 Task: Toggle the ignore submodules.
Action: Mouse moved to (18, 483)
Screenshot: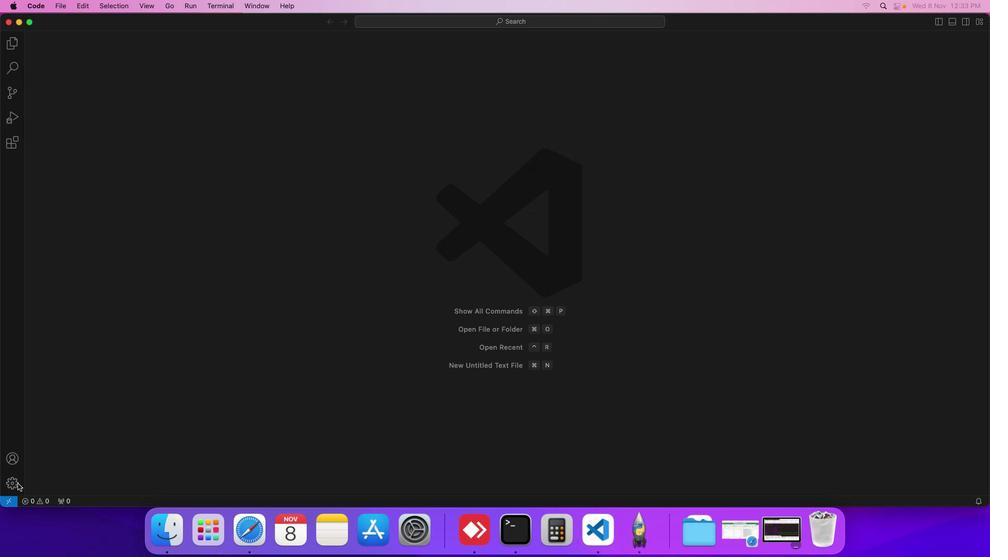 
Action: Mouse pressed left at (18, 483)
Screenshot: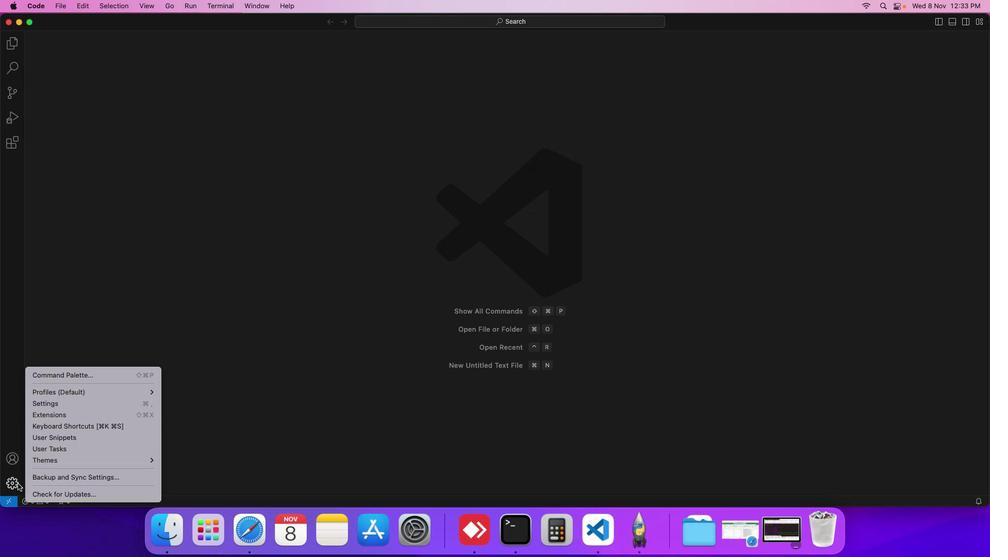 
Action: Mouse moved to (88, 406)
Screenshot: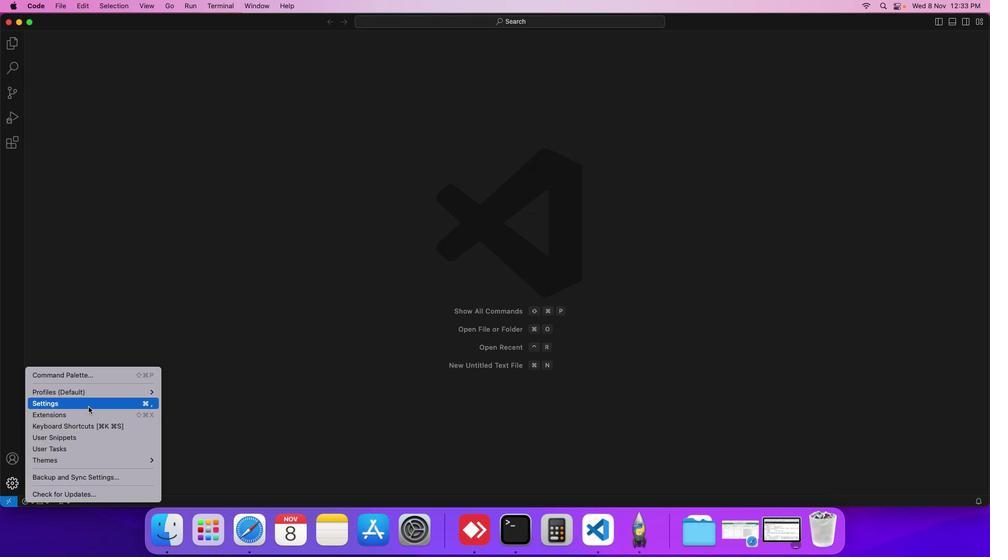 
Action: Mouse pressed left at (88, 406)
Screenshot: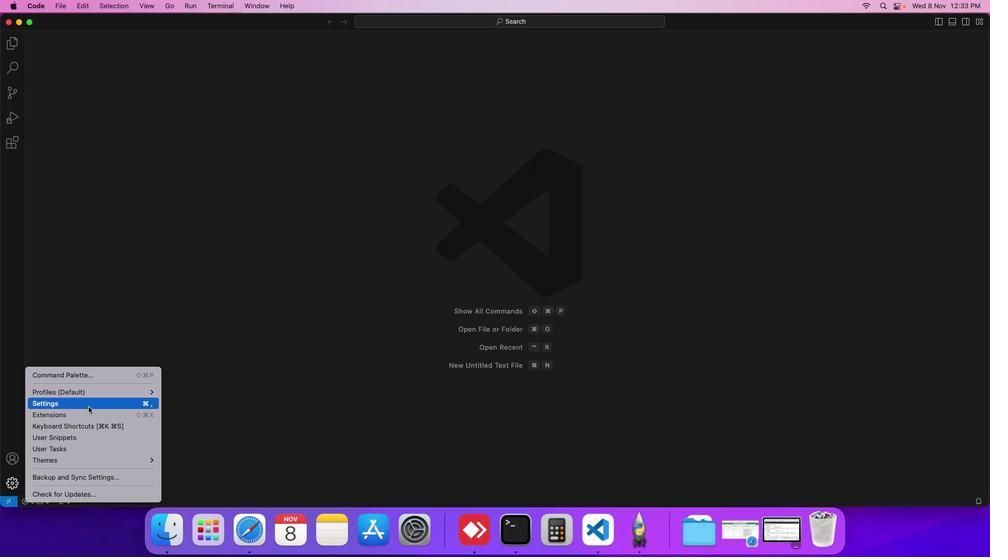 
Action: Mouse moved to (236, 178)
Screenshot: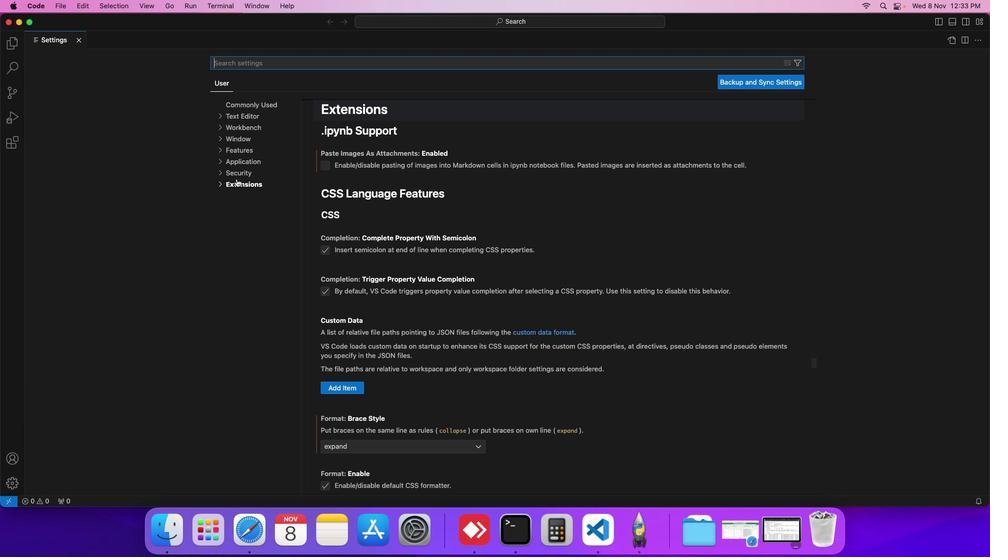 
Action: Mouse pressed left at (236, 178)
Screenshot: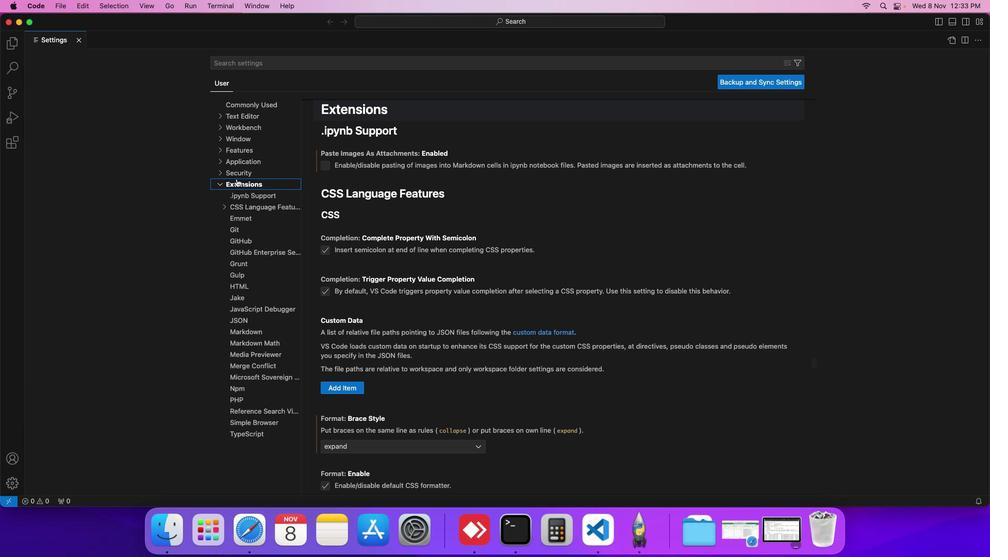
Action: Mouse moved to (237, 229)
Screenshot: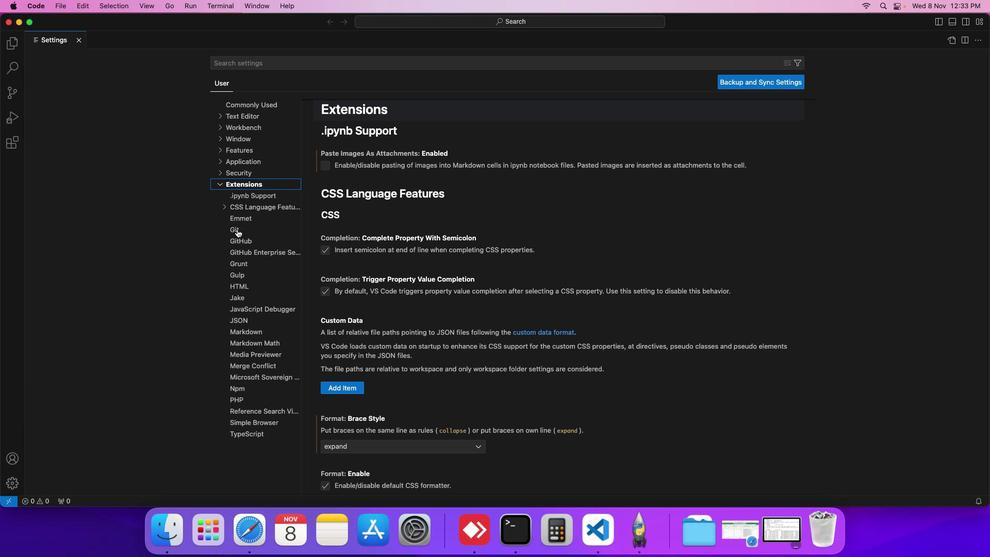 
Action: Mouse pressed left at (237, 229)
Screenshot: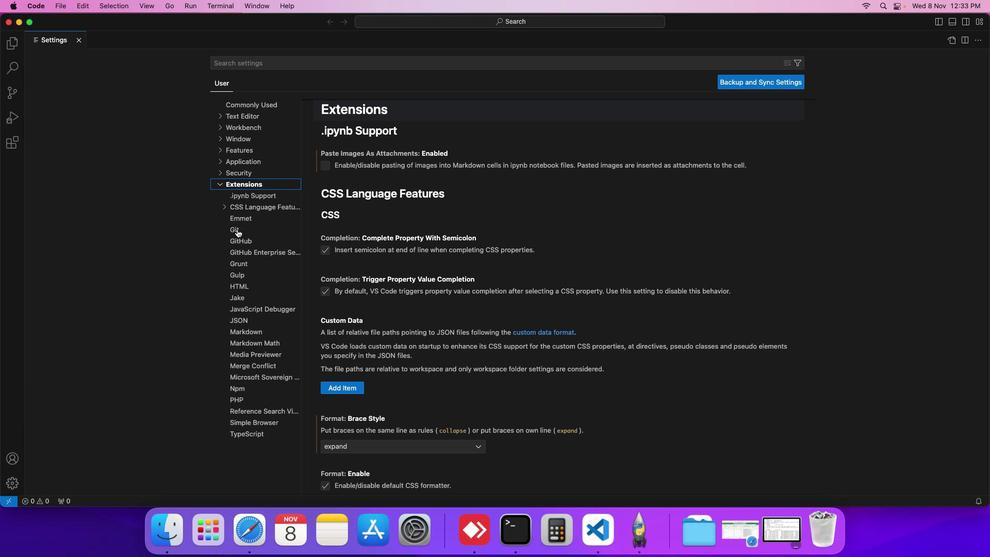 
Action: Mouse moved to (340, 335)
Screenshot: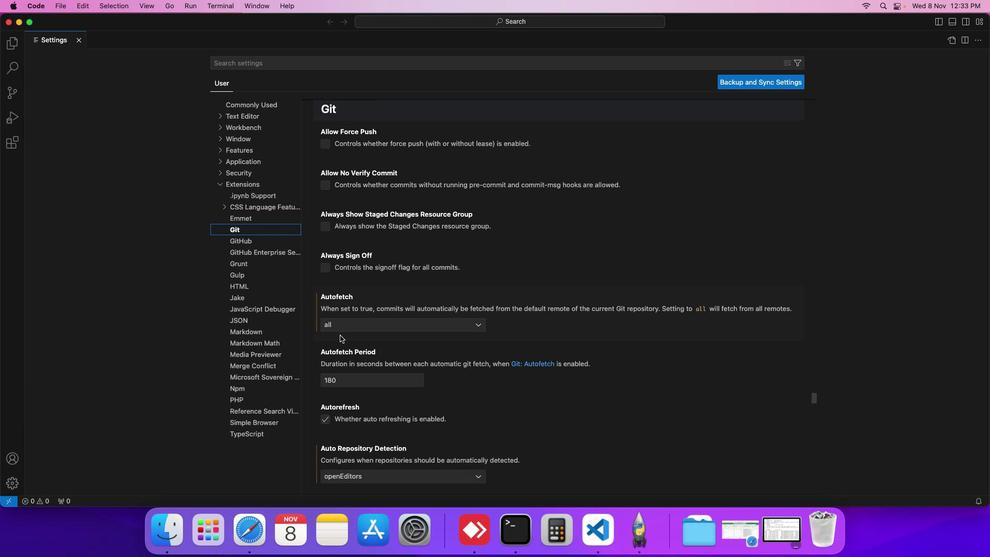 
Action: Mouse scrolled (340, 335) with delta (0, 0)
Screenshot: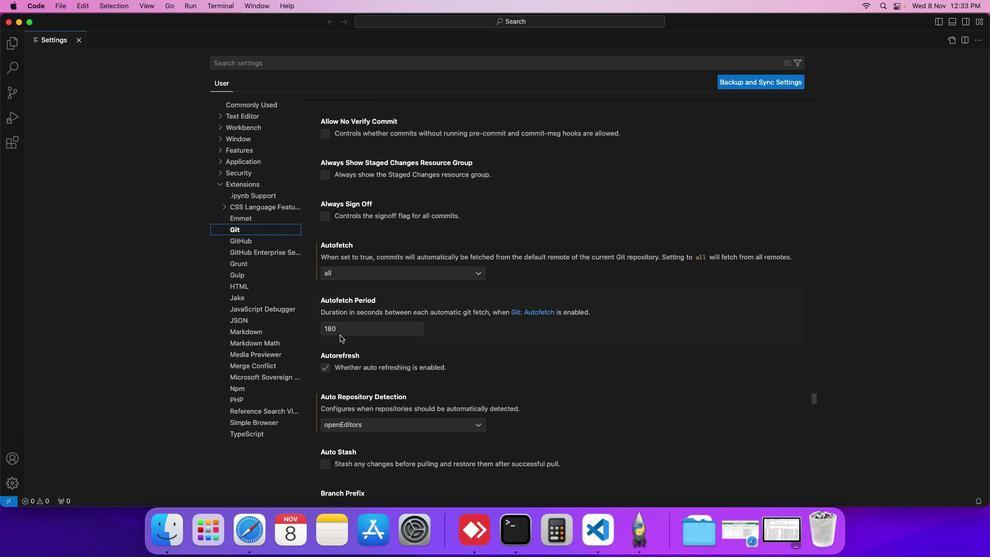 
Action: Mouse scrolled (340, 335) with delta (0, 0)
Screenshot: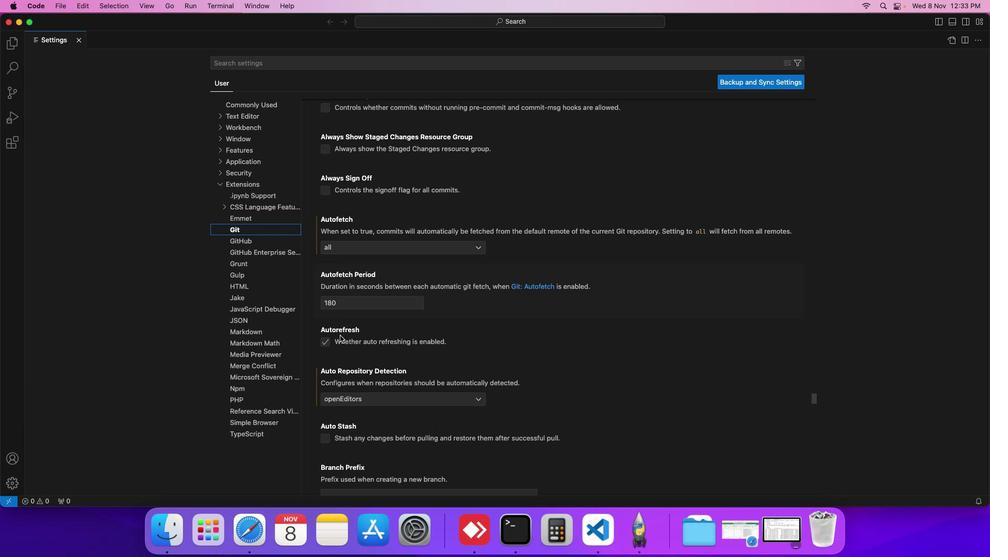 
Action: Mouse scrolled (340, 335) with delta (0, 0)
Screenshot: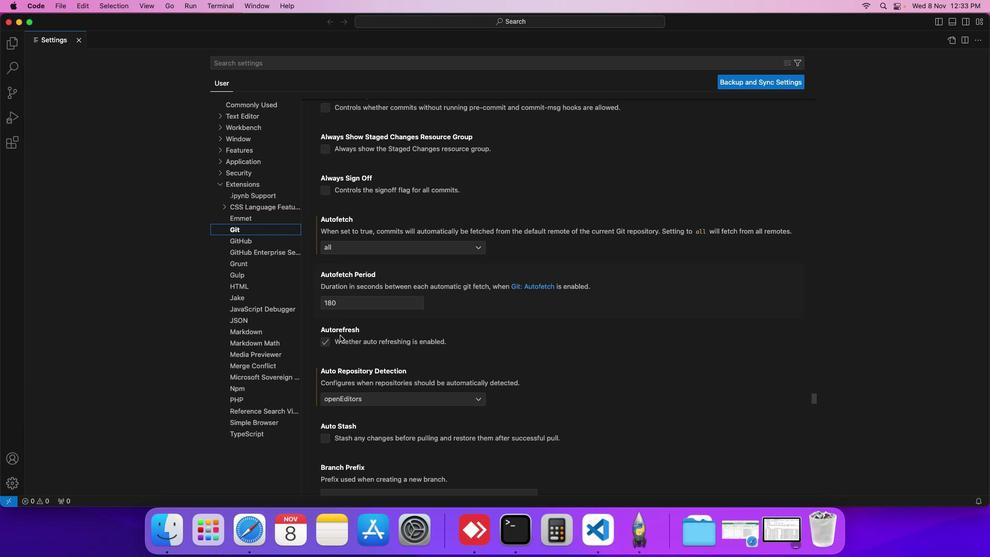 
Action: Mouse scrolled (340, 335) with delta (0, 0)
Screenshot: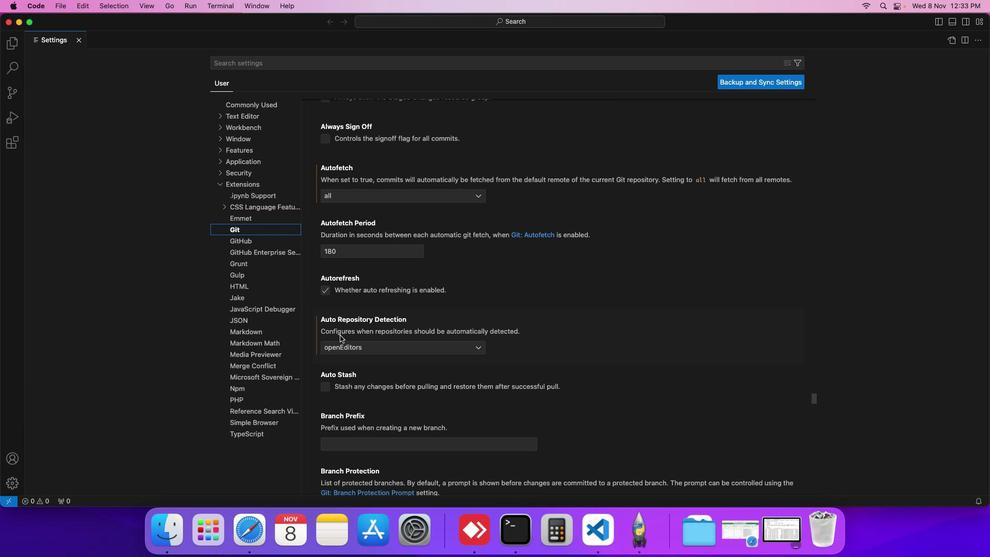 
Action: Mouse scrolled (340, 335) with delta (0, 0)
Screenshot: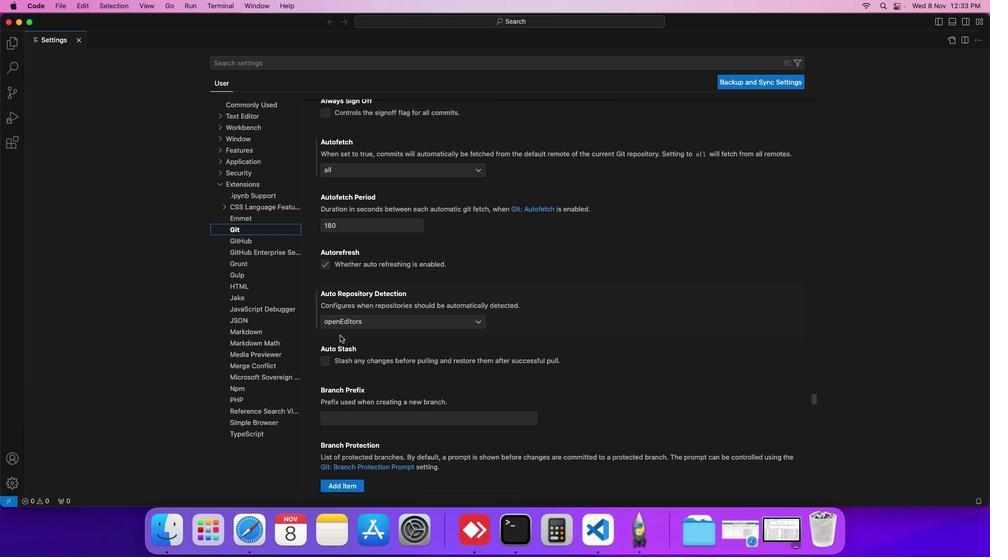 
Action: Mouse scrolled (340, 335) with delta (0, 0)
Screenshot: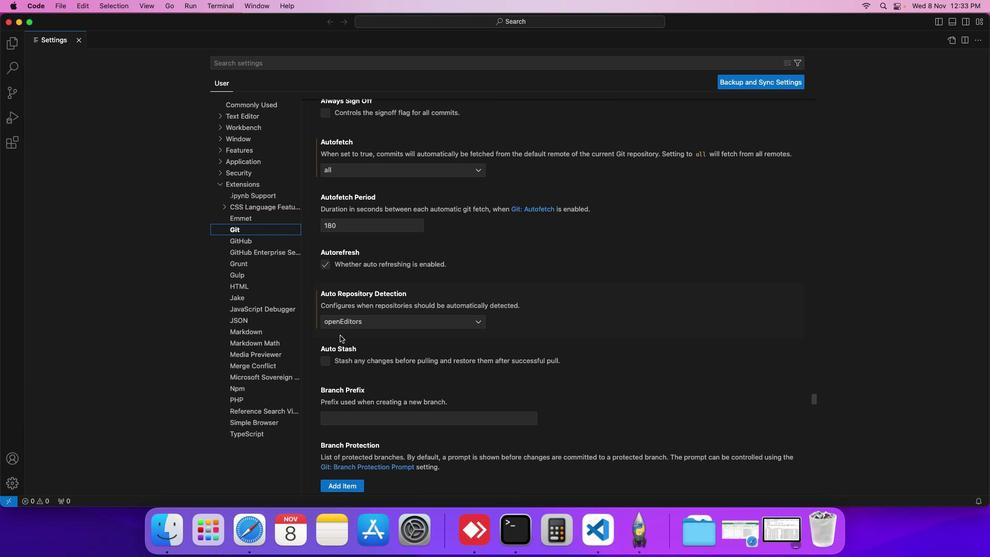 
Action: Mouse scrolled (340, 335) with delta (0, 0)
Screenshot: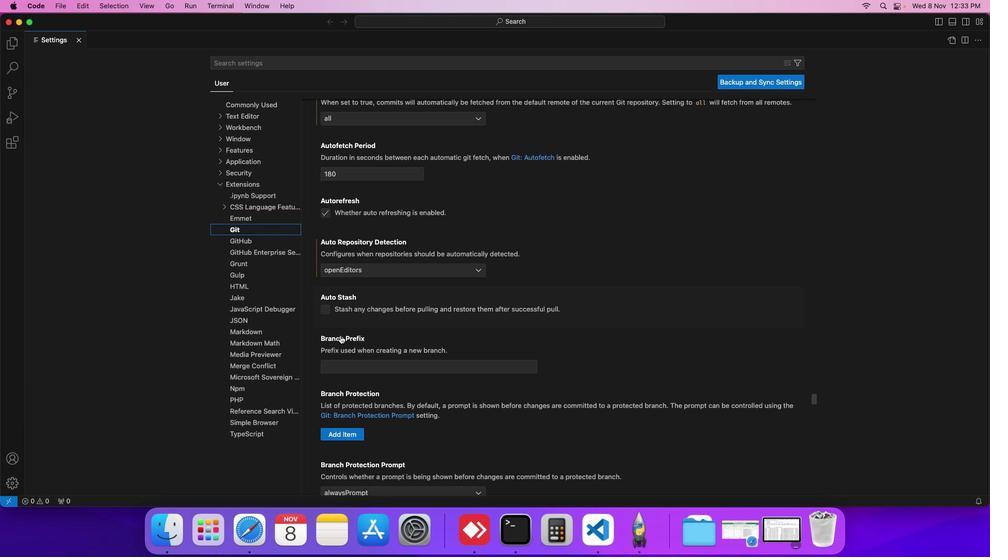 
Action: Mouse scrolled (340, 335) with delta (0, 0)
Screenshot: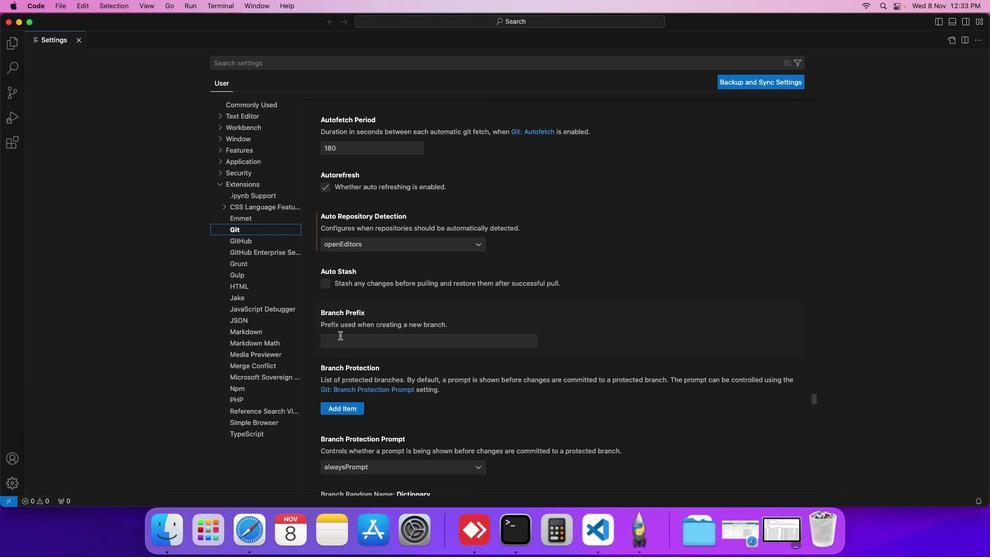 
Action: Mouse scrolled (340, 335) with delta (0, 0)
Screenshot: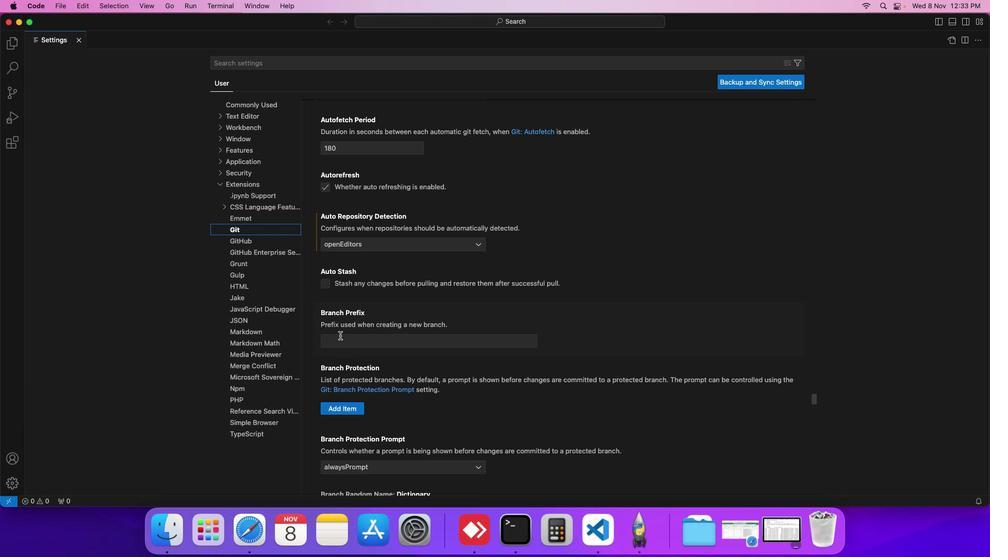 
Action: Mouse scrolled (340, 335) with delta (0, 0)
Screenshot: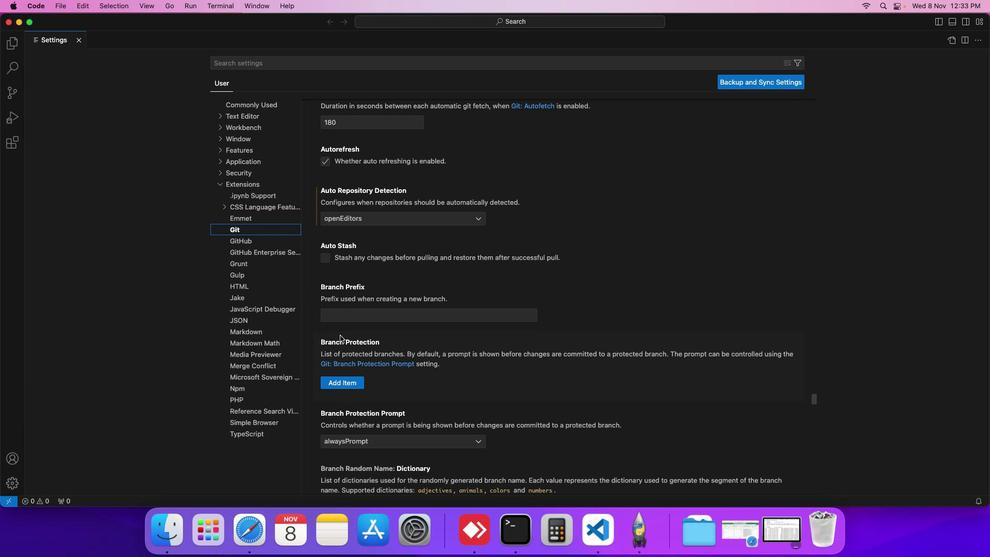 
Action: Mouse scrolled (340, 335) with delta (0, 0)
Screenshot: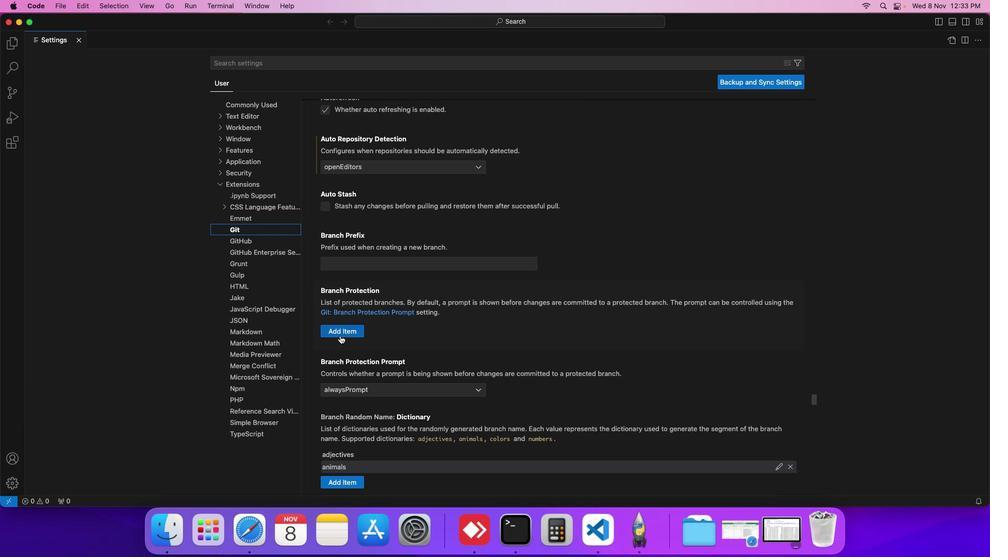 
Action: Mouse scrolled (340, 335) with delta (0, 0)
Screenshot: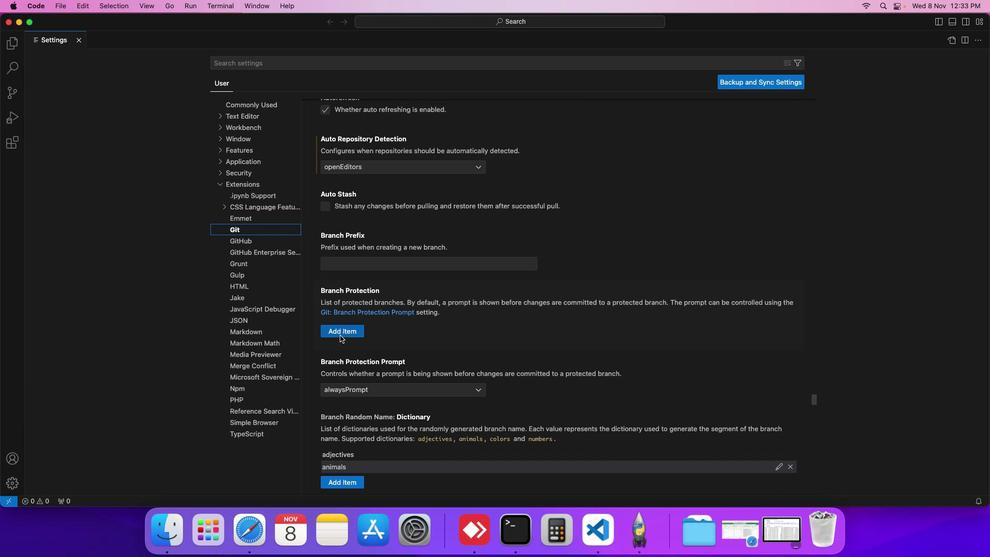 
Action: Mouse scrolled (340, 335) with delta (0, 0)
Screenshot: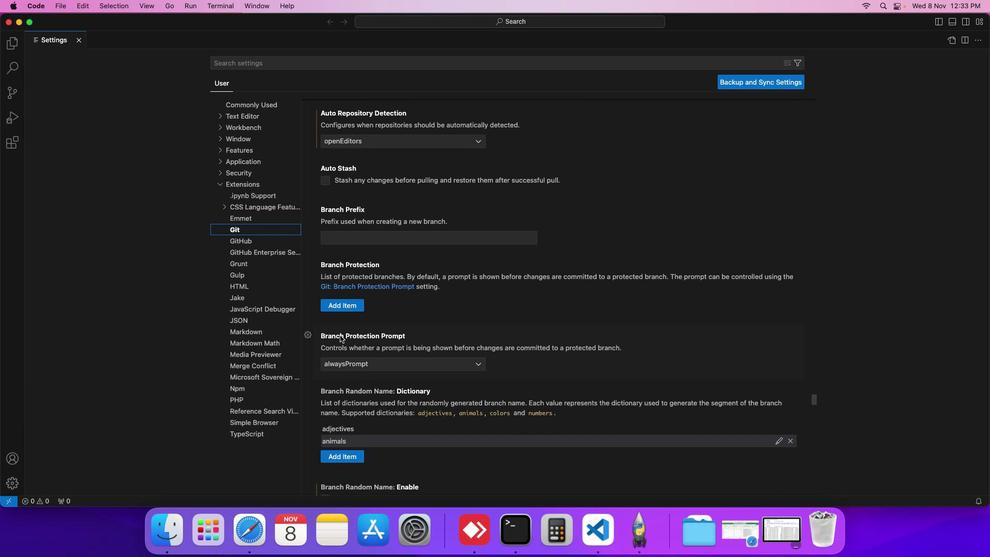 
Action: Mouse scrolled (340, 335) with delta (0, 0)
Screenshot: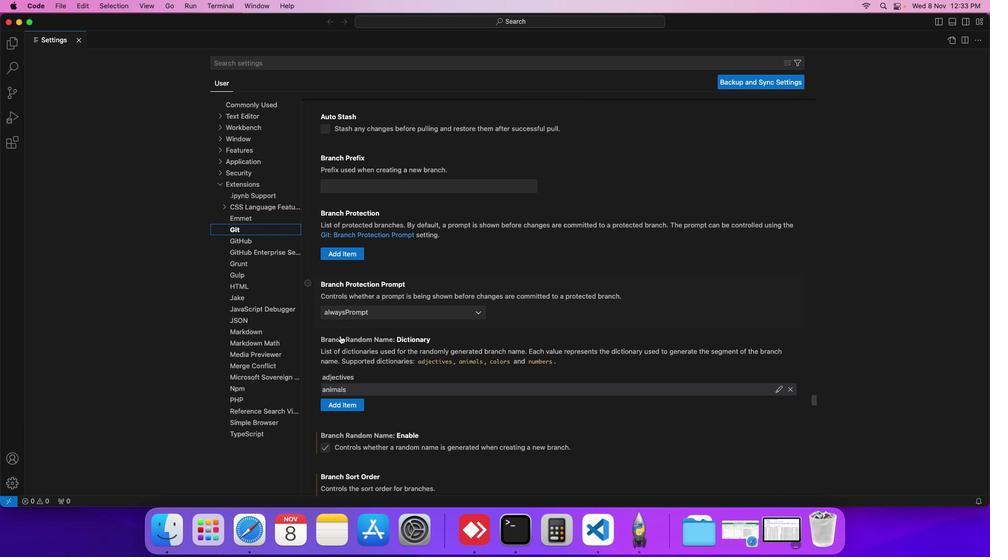 
Action: Mouse scrolled (340, 335) with delta (0, 0)
Screenshot: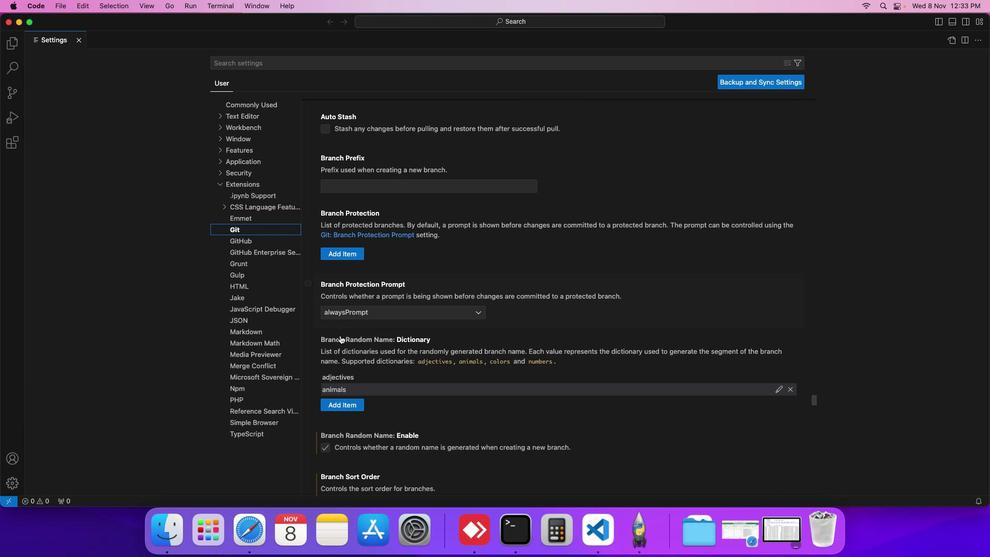 
Action: Mouse scrolled (340, 335) with delta (0, 0)
Screenshot: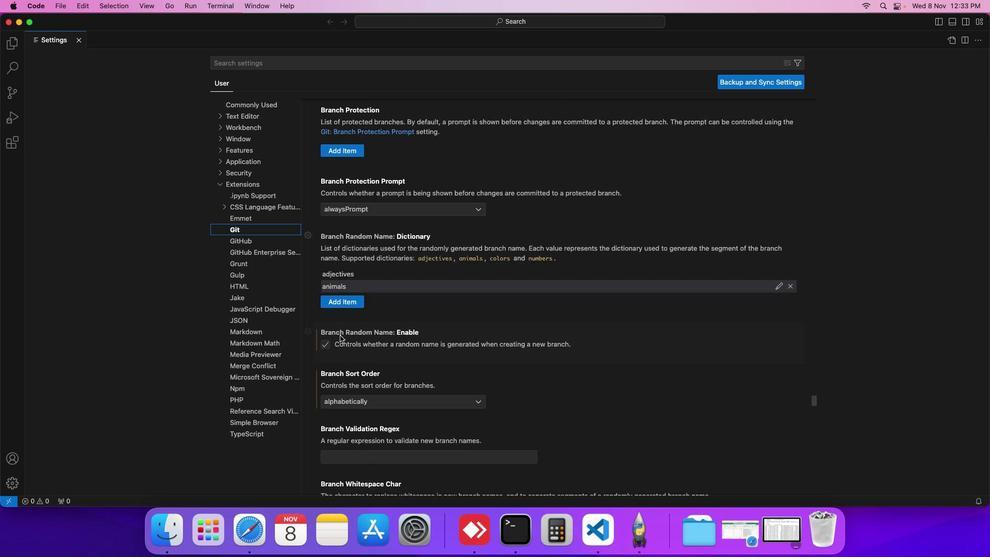 
Action: Mouse scrolled (340, 335) with delta (0, 0)
Screenshot: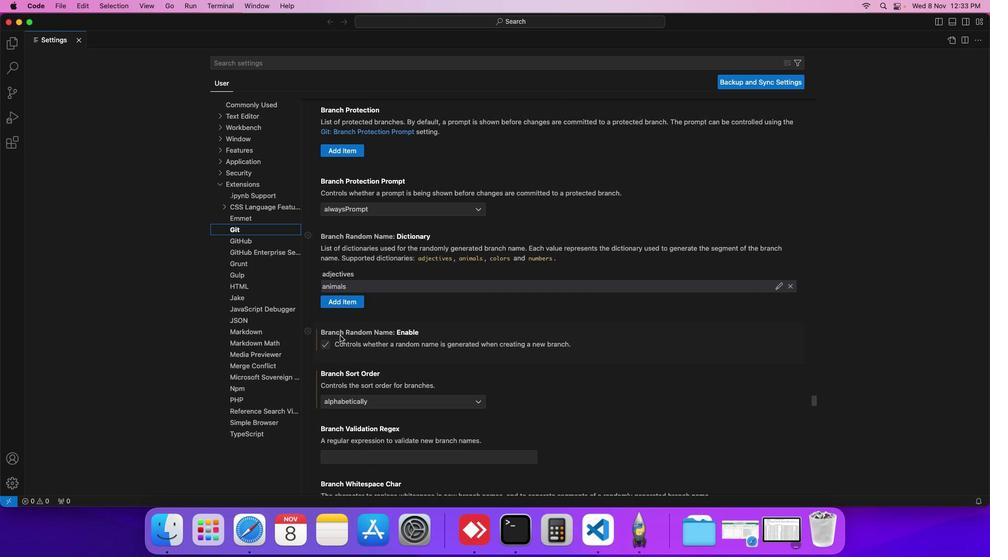 
Action: Mouse scrolled (340, 335) with delta (0, -1)
Screenshot: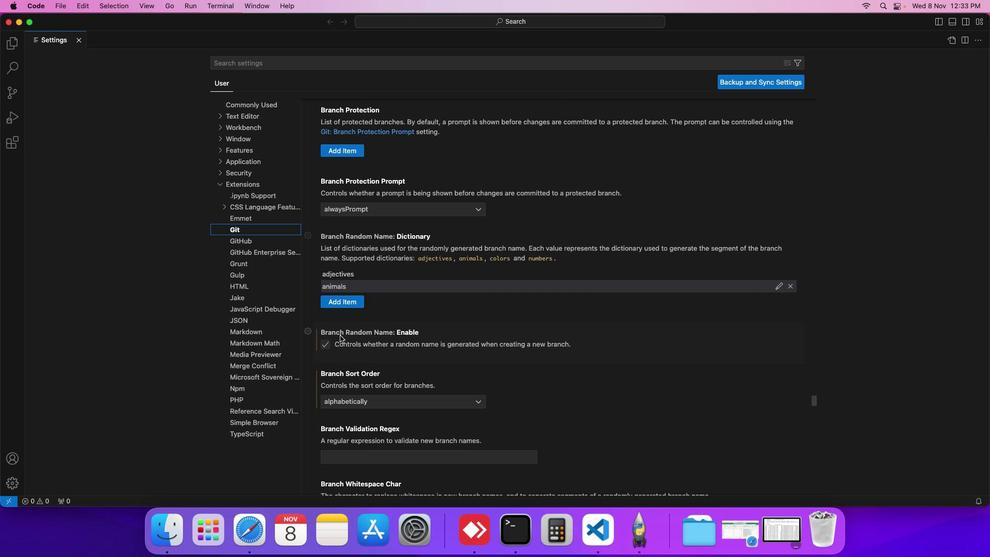 
Action: Mouse scrolled (340, 335) with delta (0, -1)
Screenshot: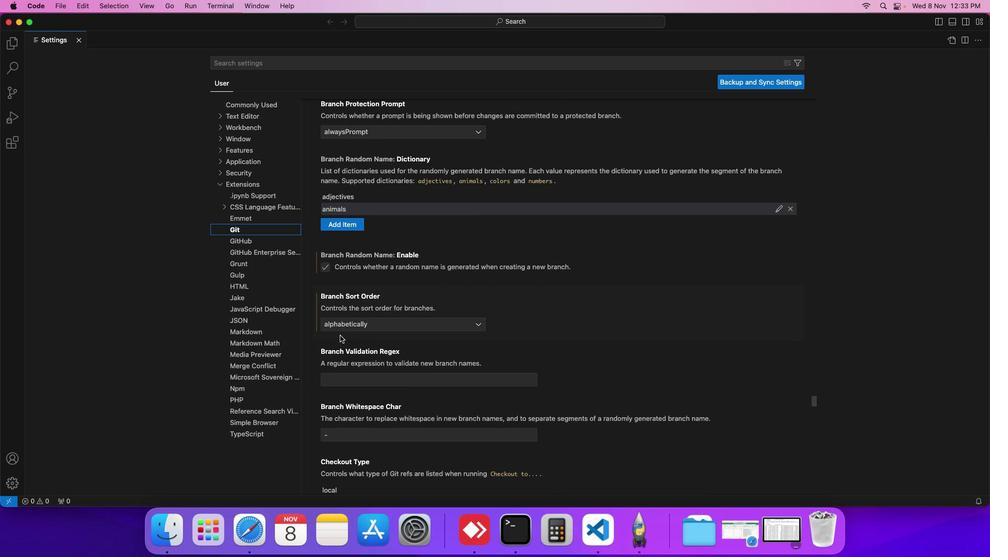 
Action: Mouse scrolled (340, 335) with delta (0, -1)
Screenshot: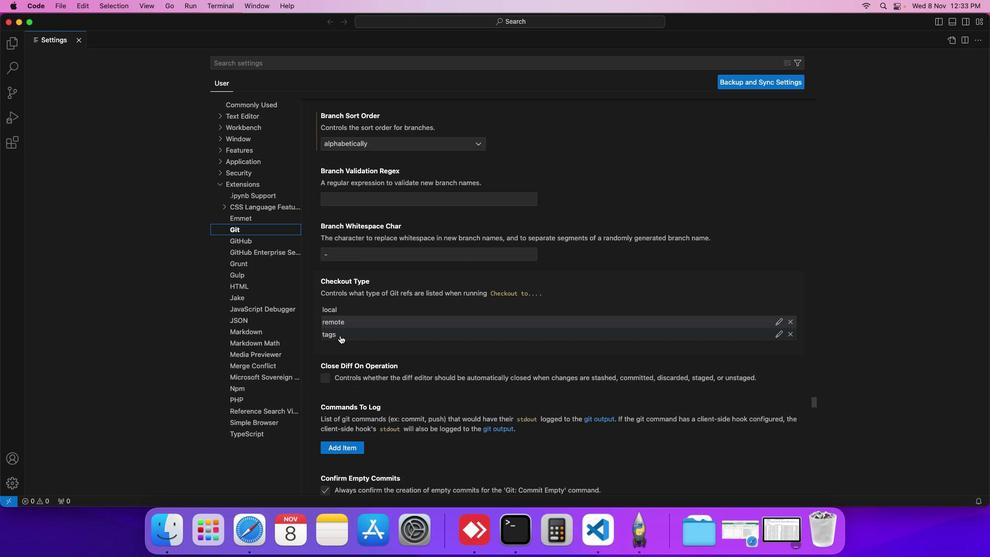 
Action: Mouse scrolled (340, 335) with delta (0, -2)
Screenshot: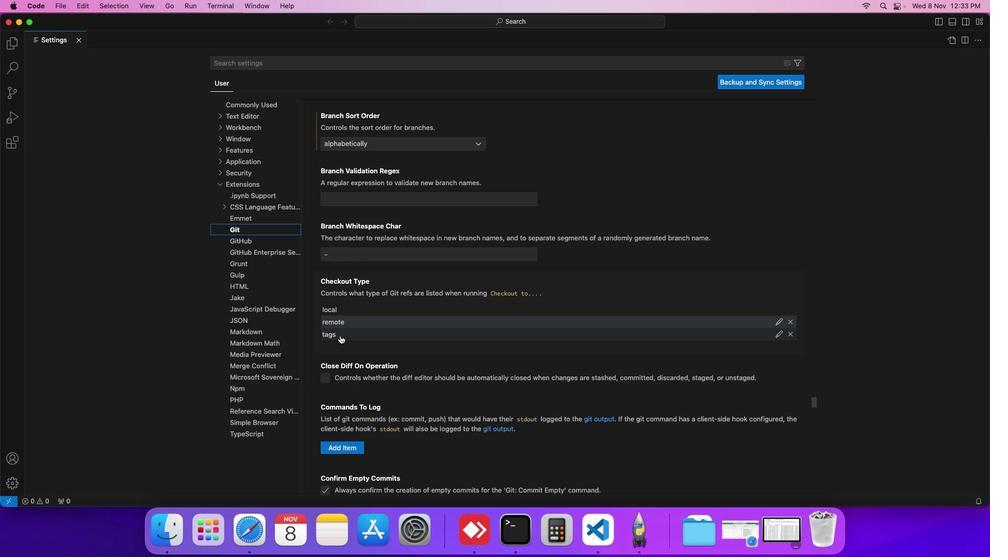 
Action: Mouse scrolled (340, 335) with delta (0, 0)
Screenshot: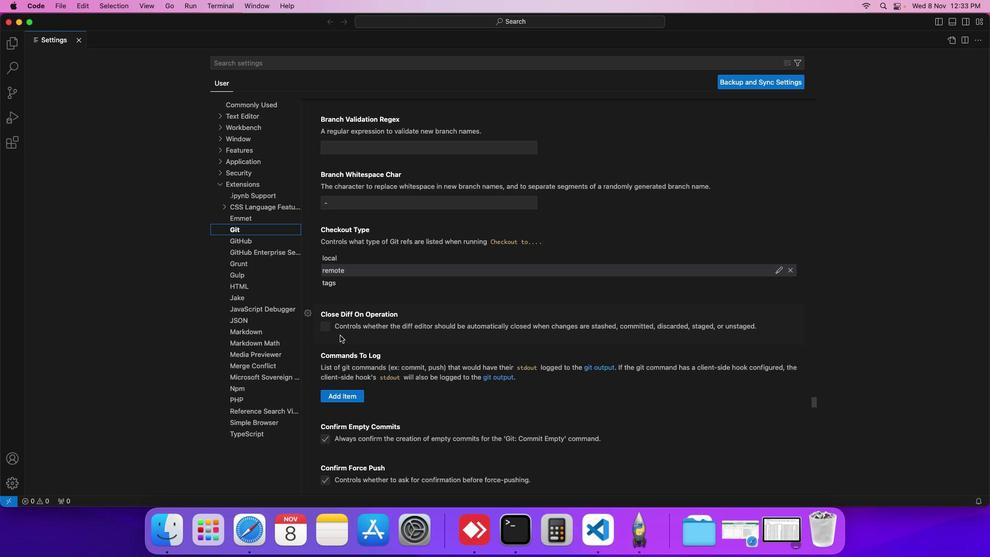 
Action: Mouse scrolled (340, 335) with delta (0, 0)
Screenshot: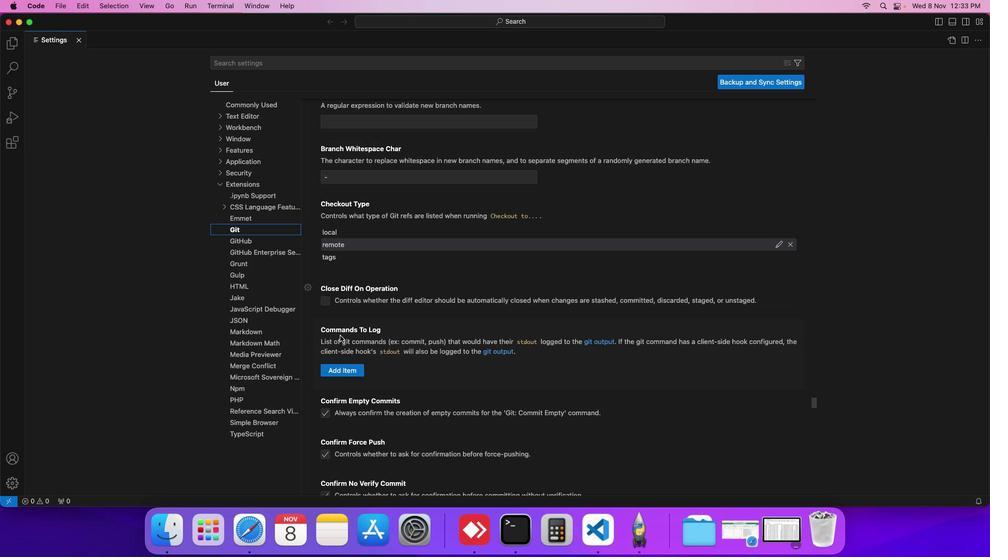 
Action: Mouse scrolled (340, 335) with delta (0, 0)
Screenshot: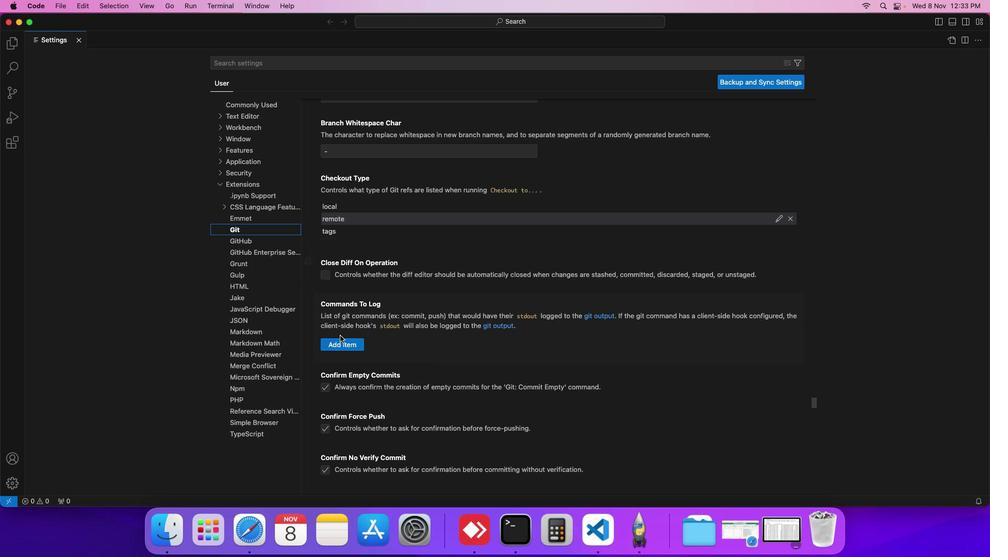 
Action: Mouse scrolled (340, 335) with delta (0, 0)
Screenshot: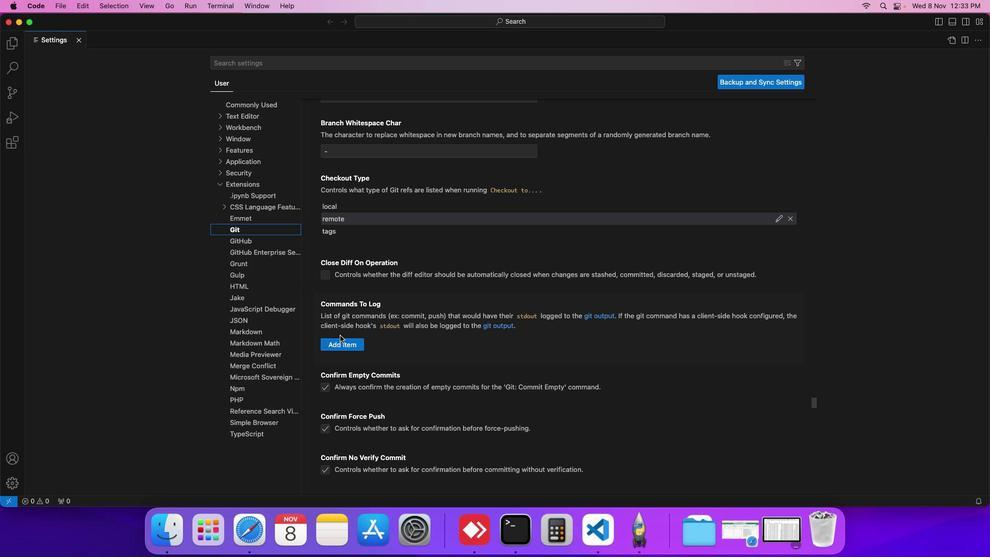 
Action: Mouse scrolled (340, 335) with delta (0, 0)
Screenshot: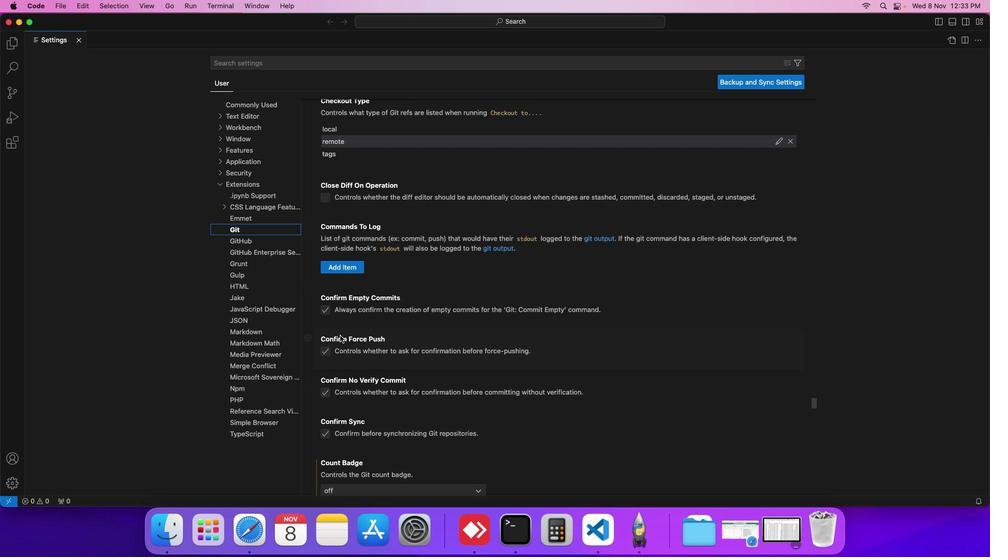 
Action: Mouse scrolled (340, 335) with delta (0, -1)
Screenshot: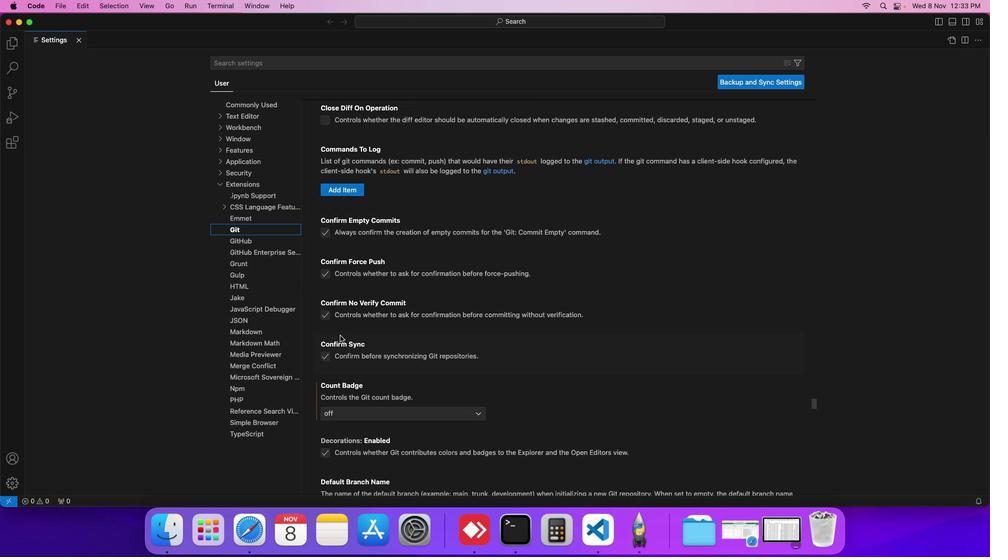 
Action: Mouse scrolled (340, 335) with delta (0, -1)
Screenshot: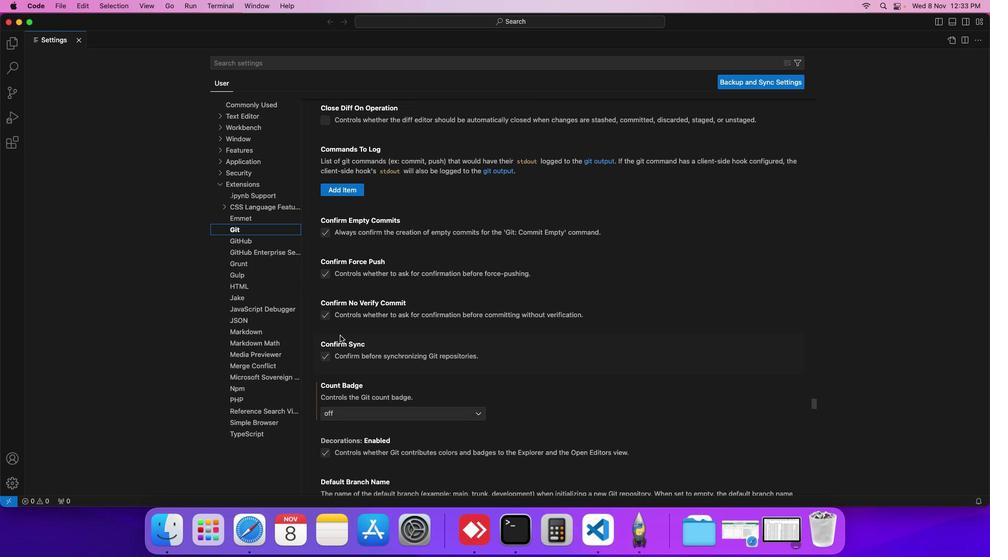 
Action: Mouse scrolled (340, 335) with delta (0, 0)
Screenshot: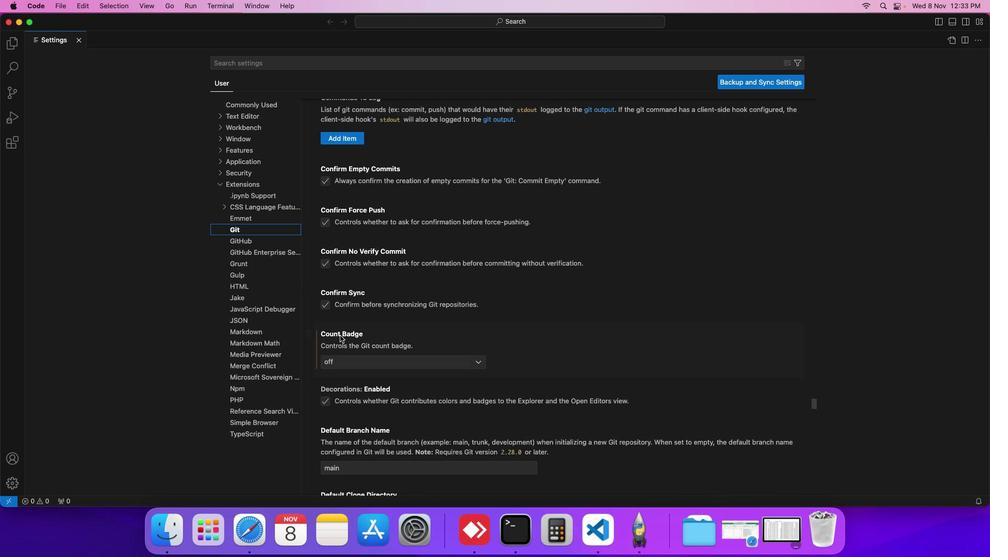 
Action: Mouse scrolled (340, 335) with delta (0, 0)
Screenshot: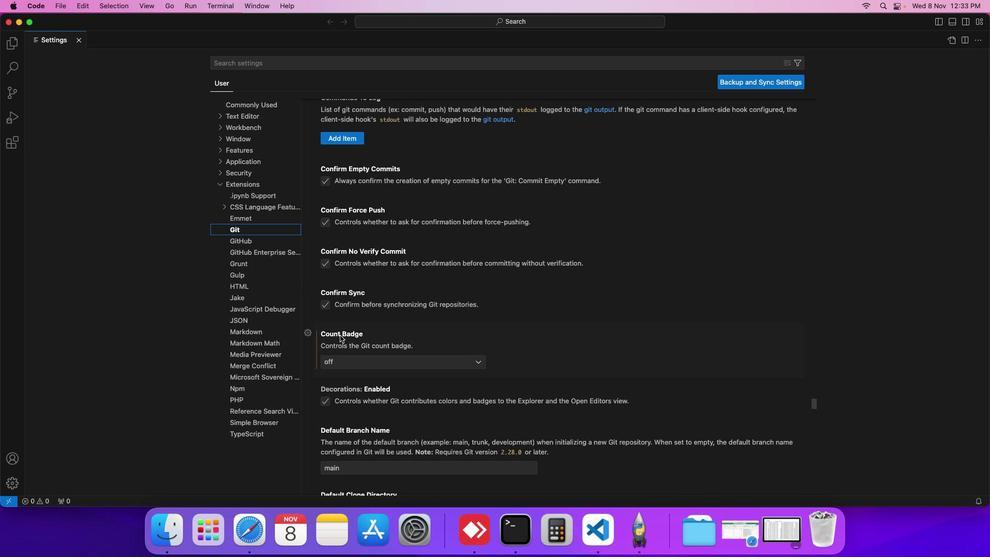 
Action: Mouse scrolled (340, 335) with delta (0, 0)
Screenshot: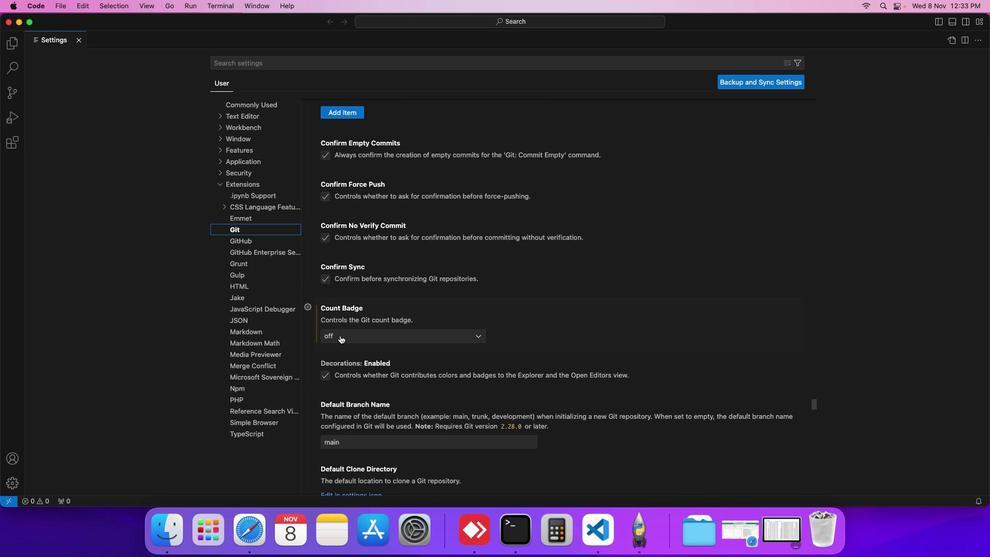 
Action: Mouse scrolled (340, 335) with delta (0, 0)
Screenshot: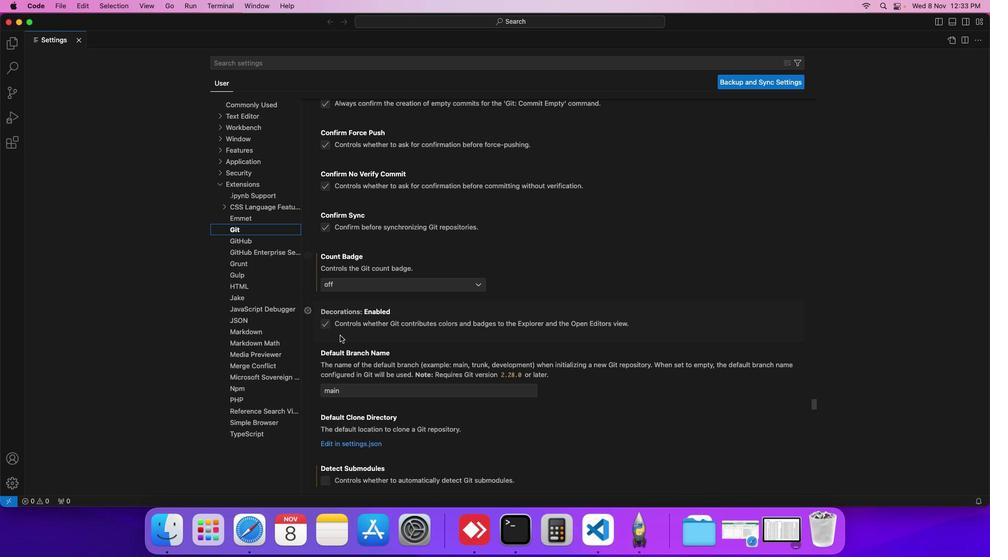 
Action: Mouse scrolled (340, 335) with delta (0, 0)
Screenshot: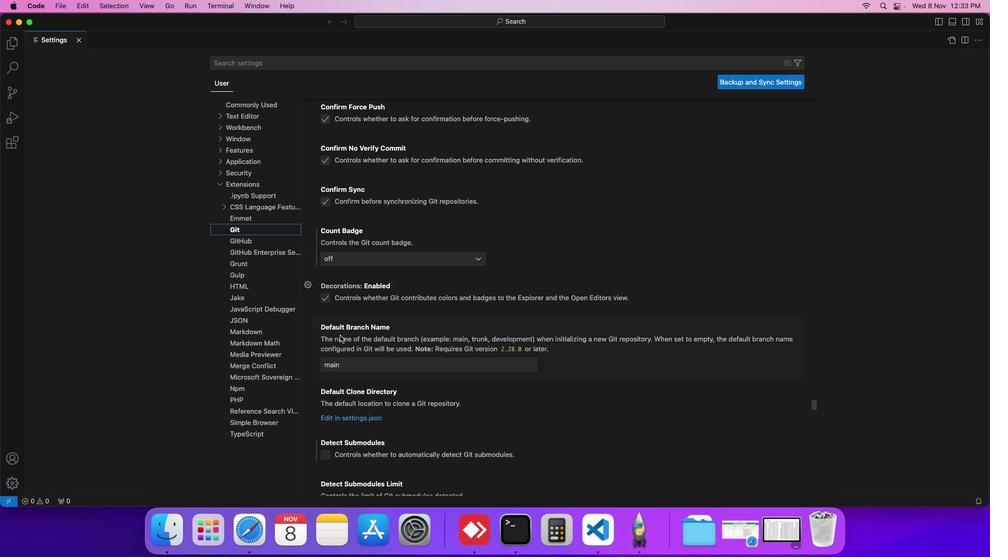 
Action: Mouse scrolled (340, 335) with delta (0, 0)
Screenshot: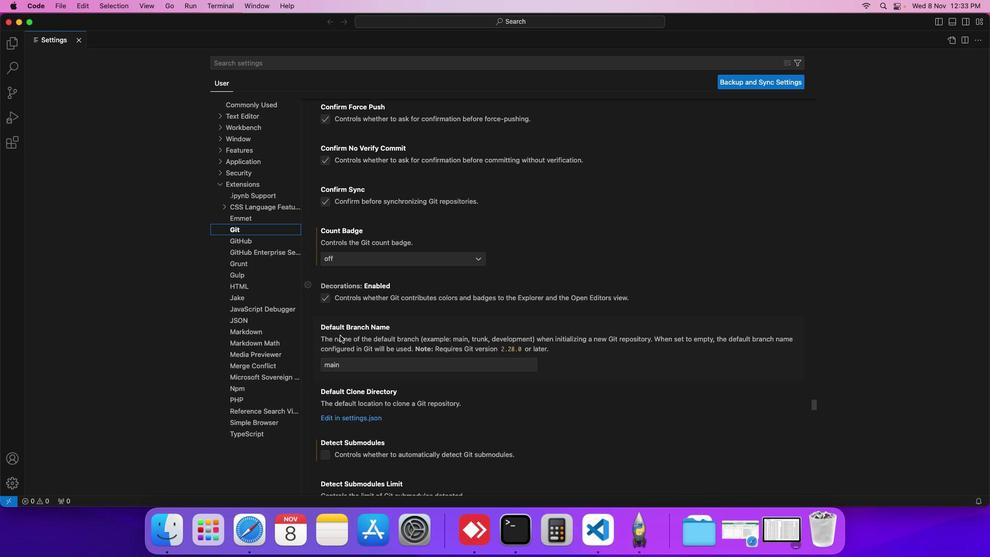 
Action: Mouse scrolled (340, 335) with delta (0, 0)
Screenshot: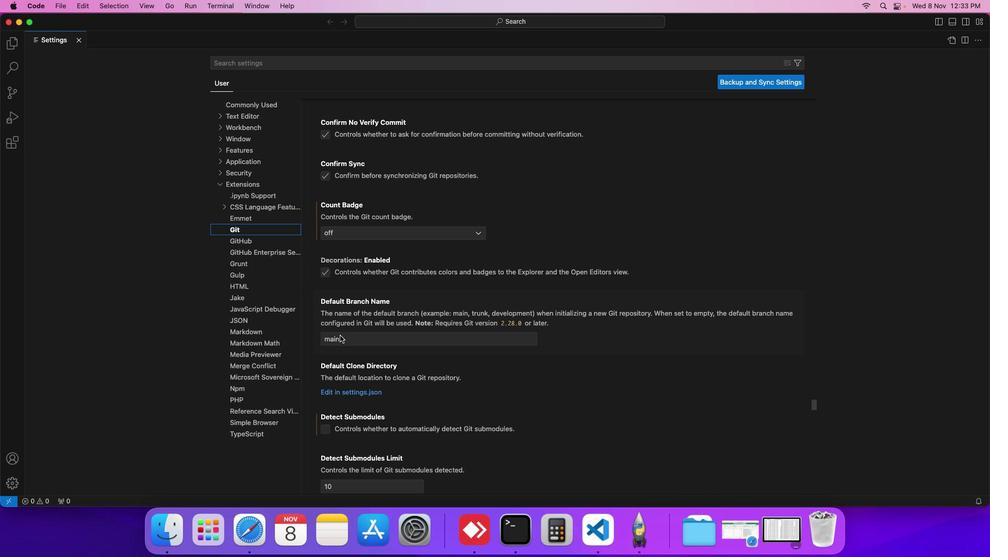 
Action: Mouse scrolled (340, 335) with delta (0, 0)
Screenshot: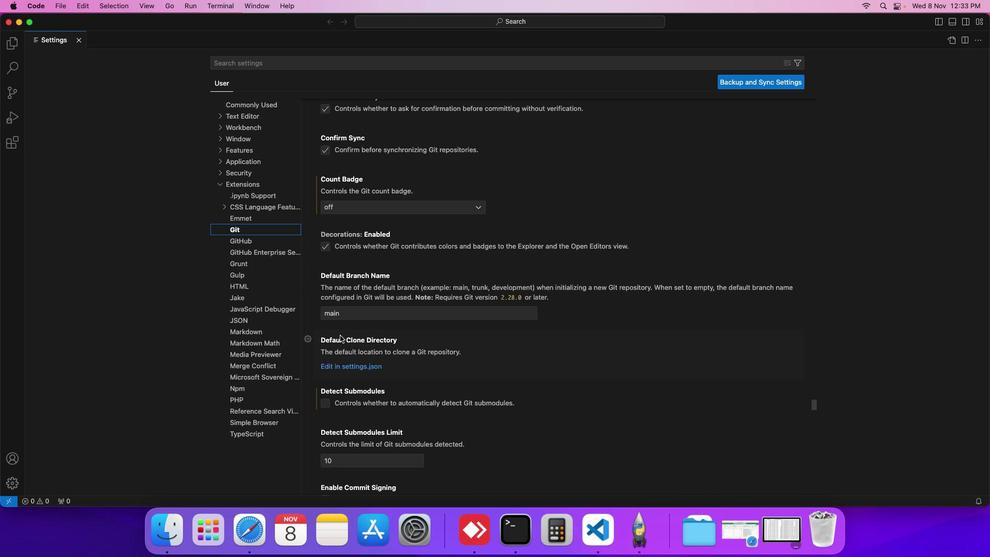 
Action: Mouse scrolled (340, 335) with delta (0, 0)
Screenshot: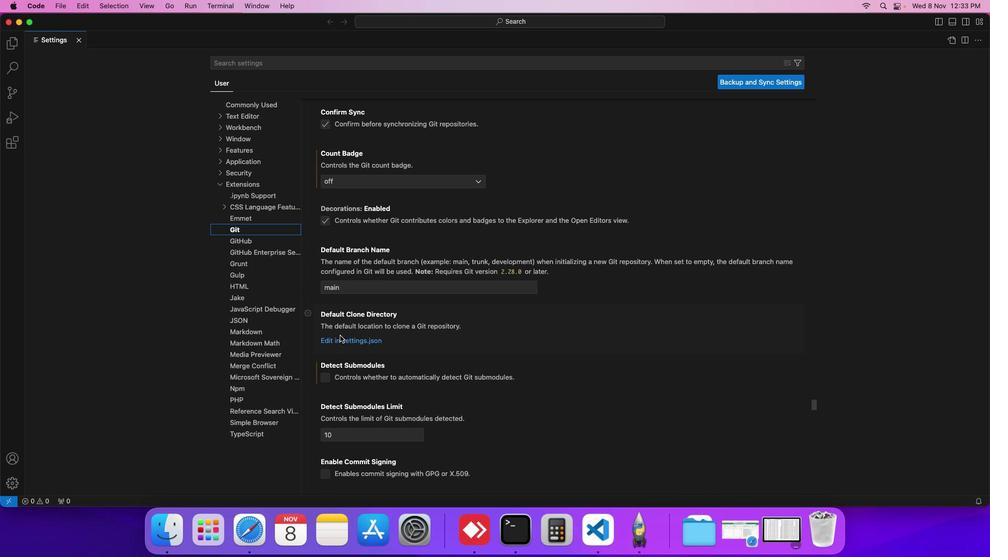 
Action: Mouse scrolled (340, 335) with delta (0, 0)
Screenshot: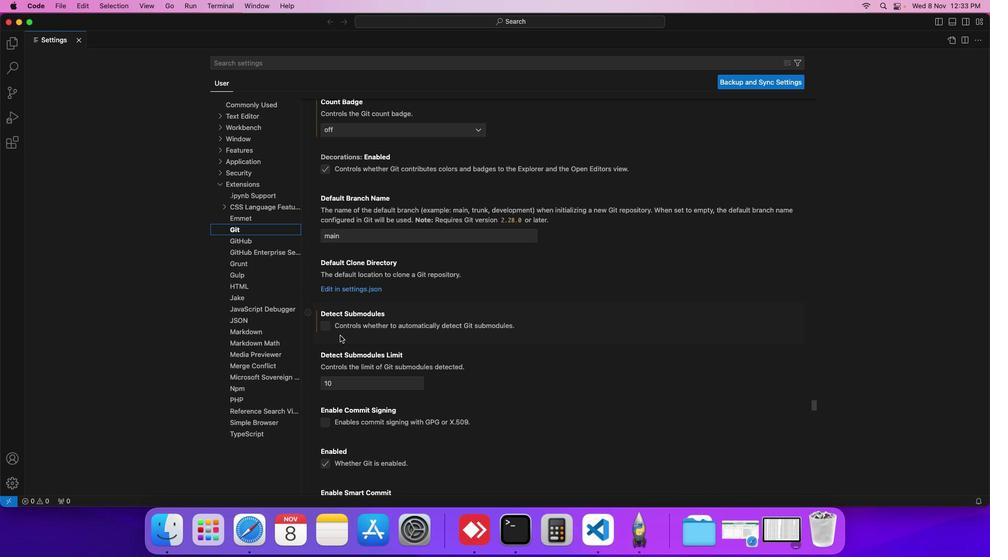 
Action: Mouse scrolled (340, 335) with delta (0, 0)
Screenshot: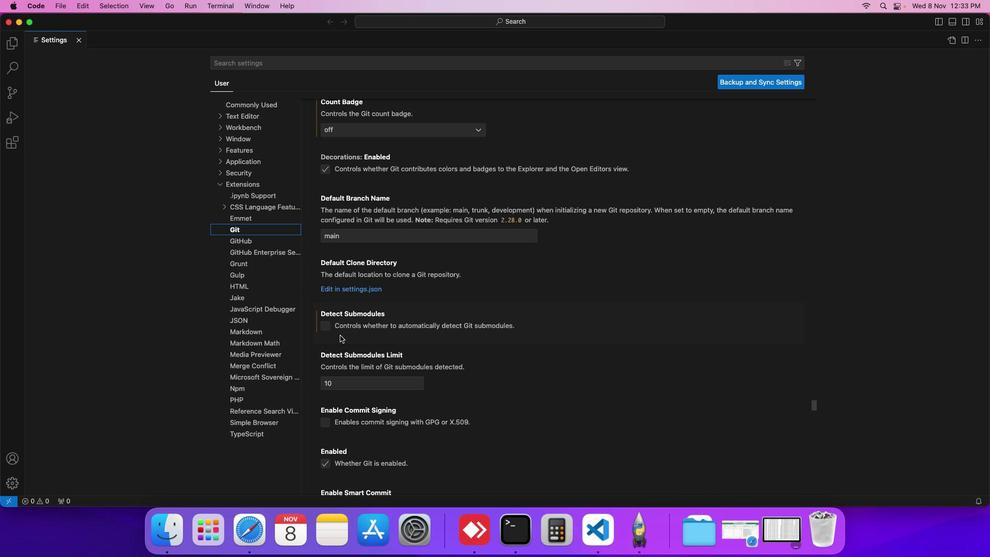 
Action: Mouse scrolled (340, 335) with delta (0, 0)
Screenshot: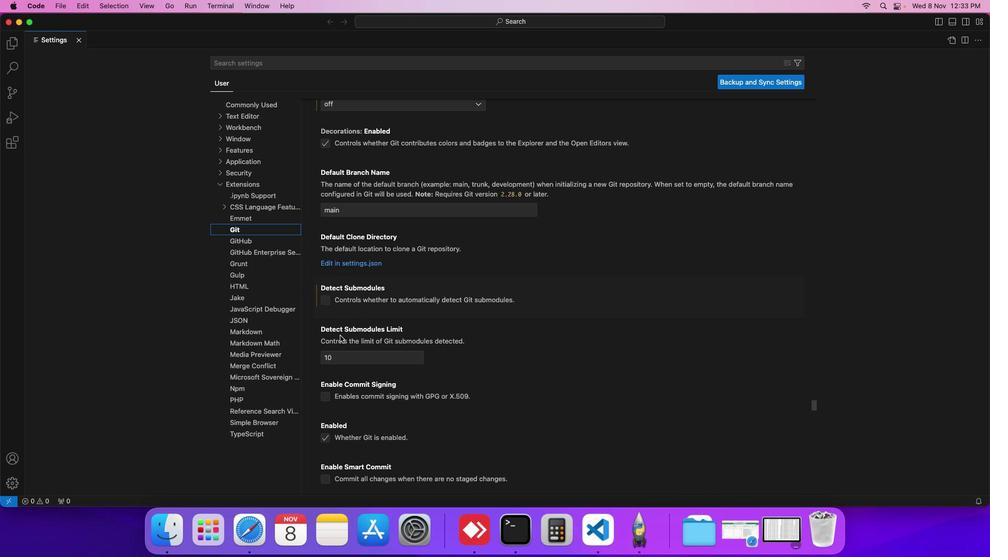 
Action: Mouse scrolled (340, 335) with delta (0, 0)
Screenshot: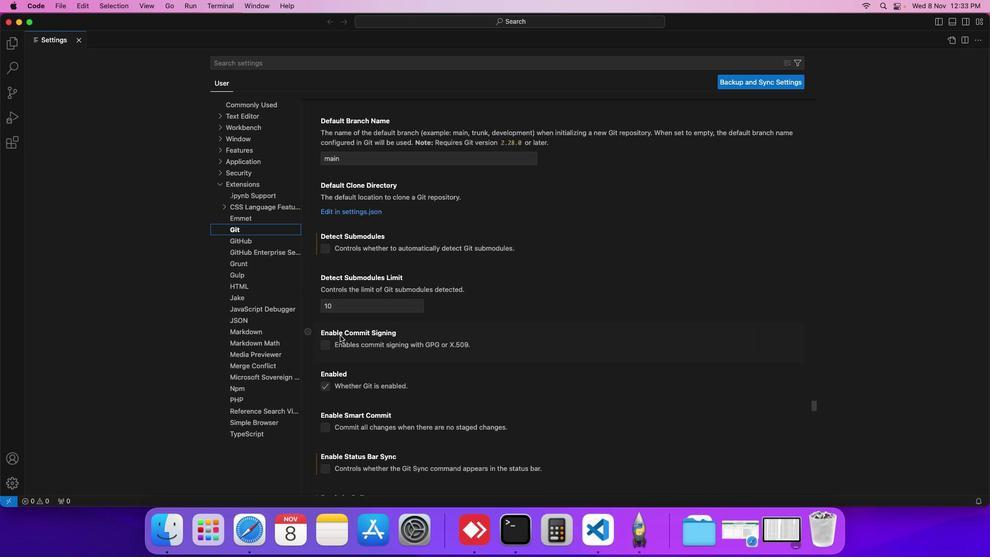 
Action: Mouse scrolled (340, 335) with delta (0, 0)
Screenshot: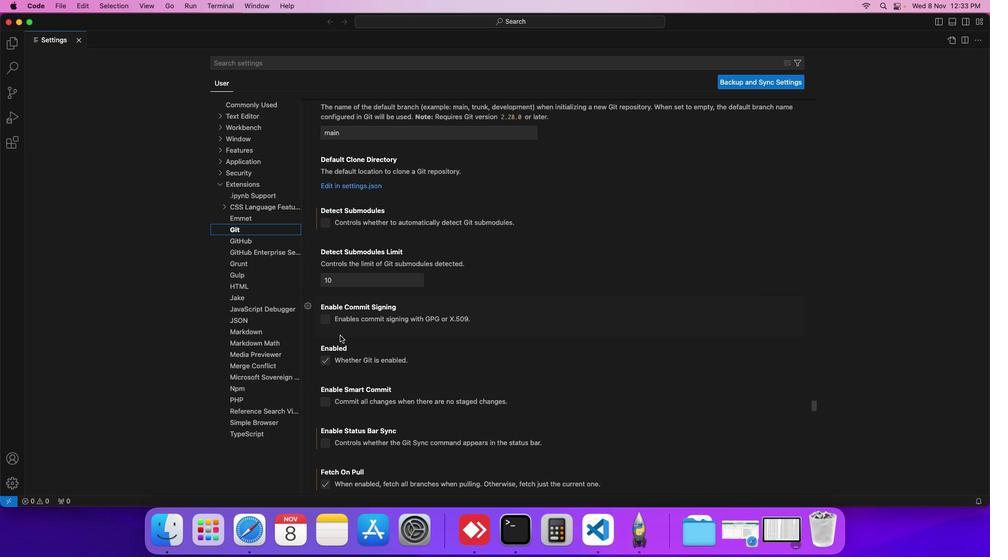 
Action: Mouse scrolled (340, 335) with delta (0, 0)
Screenshot: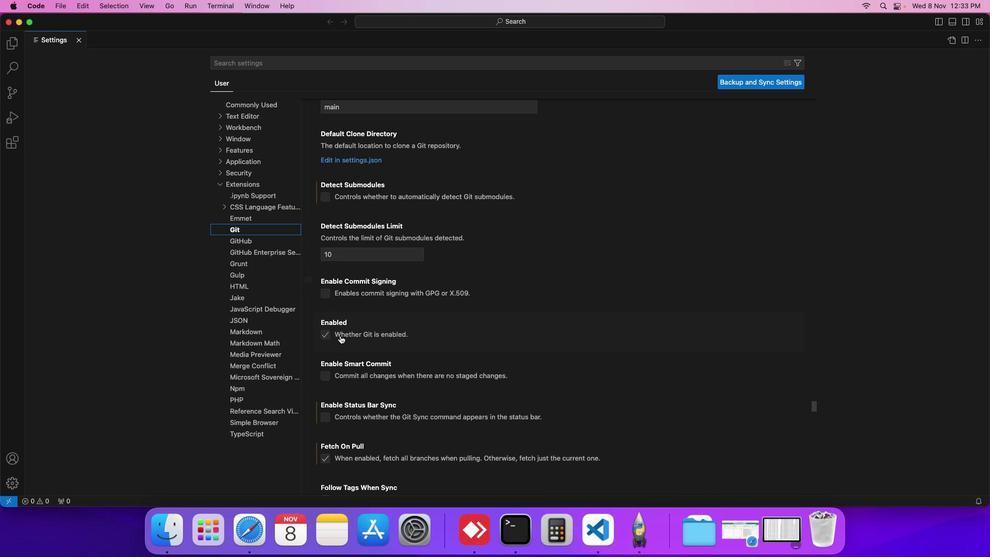 
Action: Mouse scrolled (340, 335) with delta (0, 0)
Screenshot: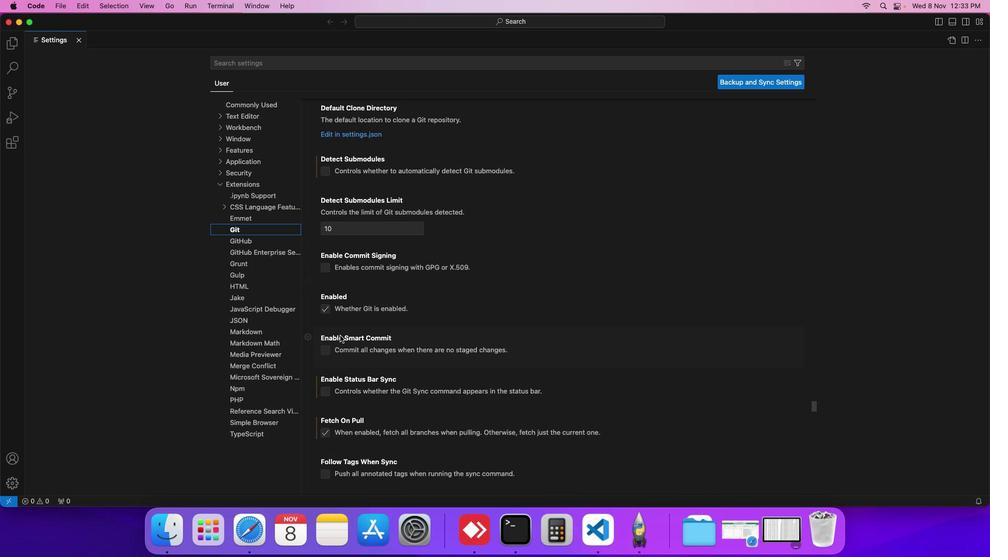 
Action: Mouse scrolled (340, 335) with delta (0, 0)
Screenshot: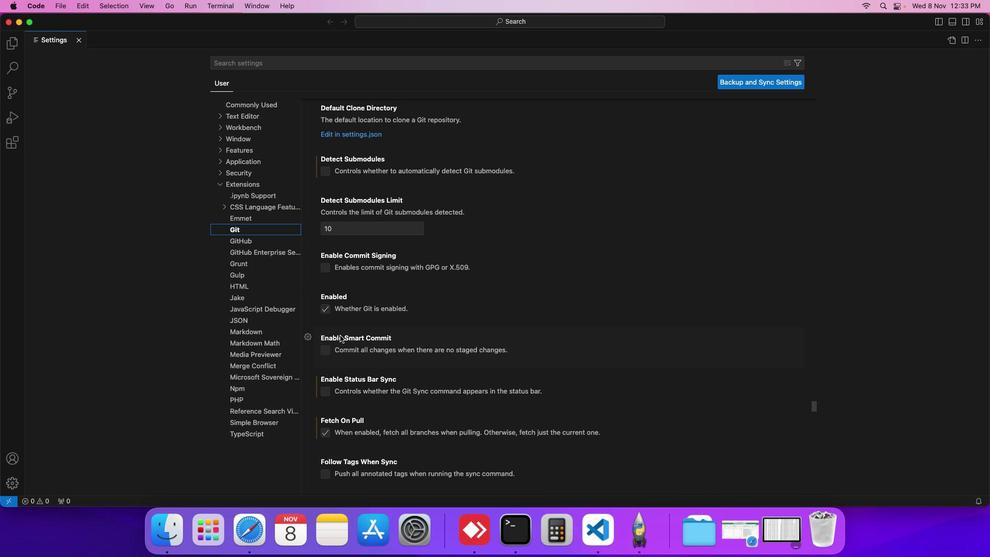 
Action: Mouse scrolled (340, 335) with delta (0, 0)
Screenshot: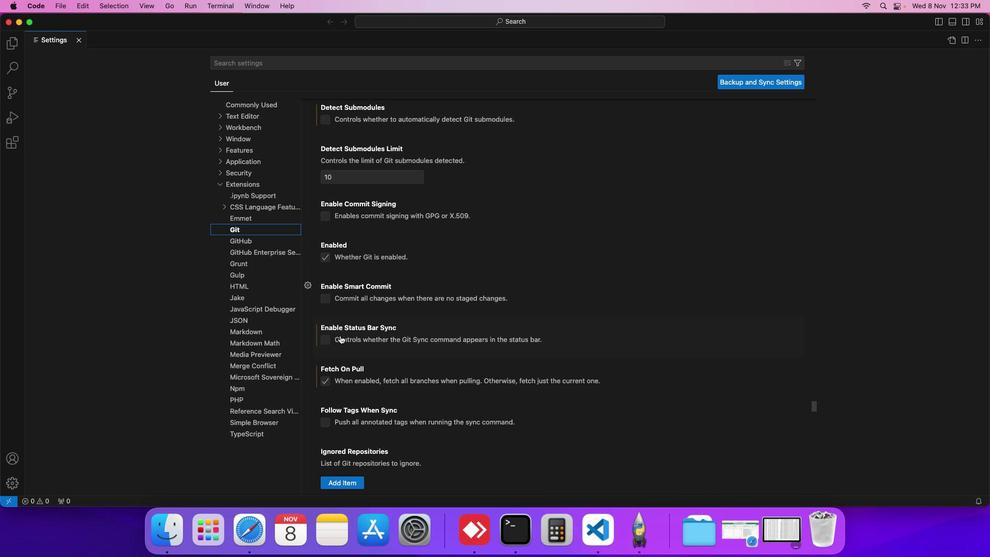 
Action: Mouse scrolled (340, 335) with delta (0, 0)
Screenshot: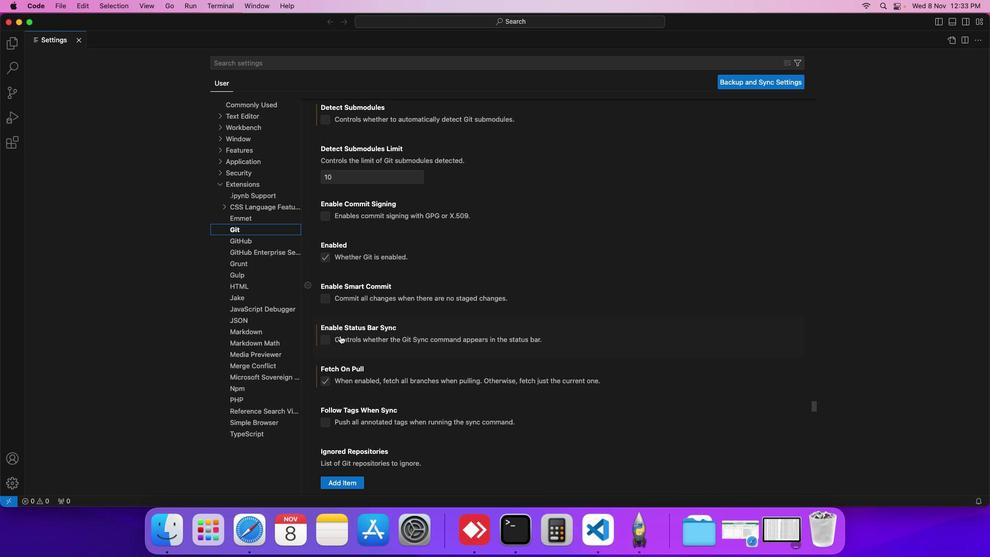 
Action: Mouse scrolled (340, 335) with delta (0, 0)
Screenshot: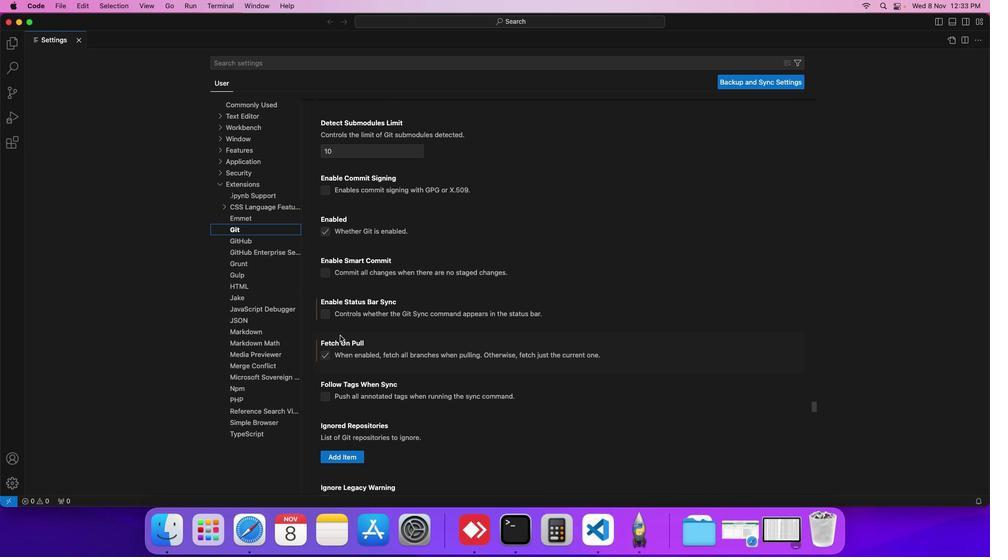 
Action: Mouse scrolled (340, 335) with delta (0, 0)
Screenshot: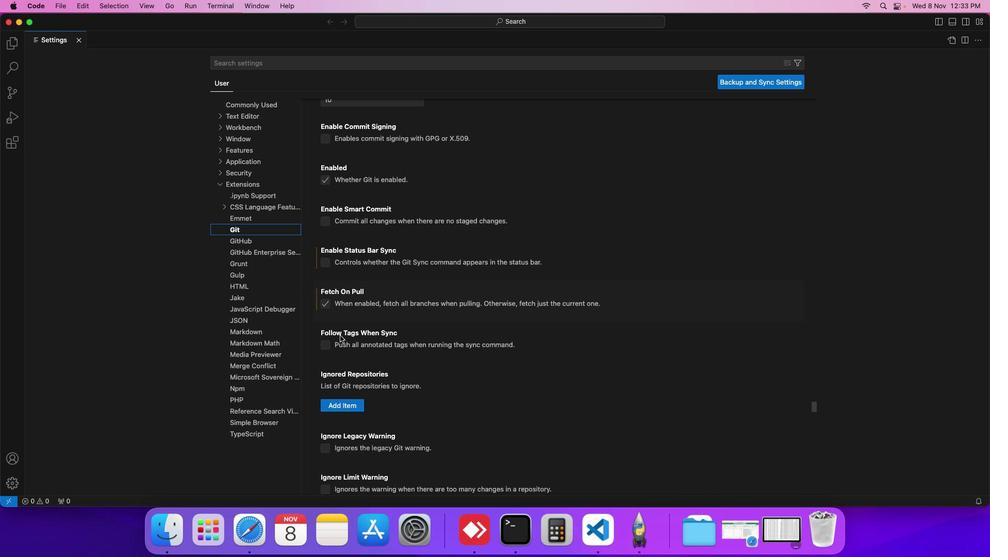 
Action: Mouse scrolled (340, 335) with delta (0, 0)
Screenshot: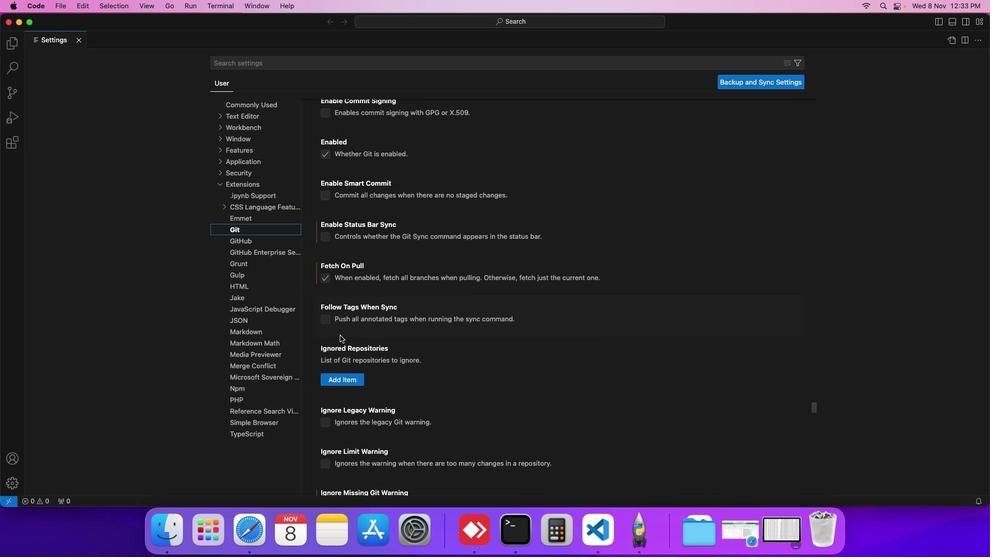 
Action: Mouse scrolled (340, 335) with delta (0, 0)
Screenshot: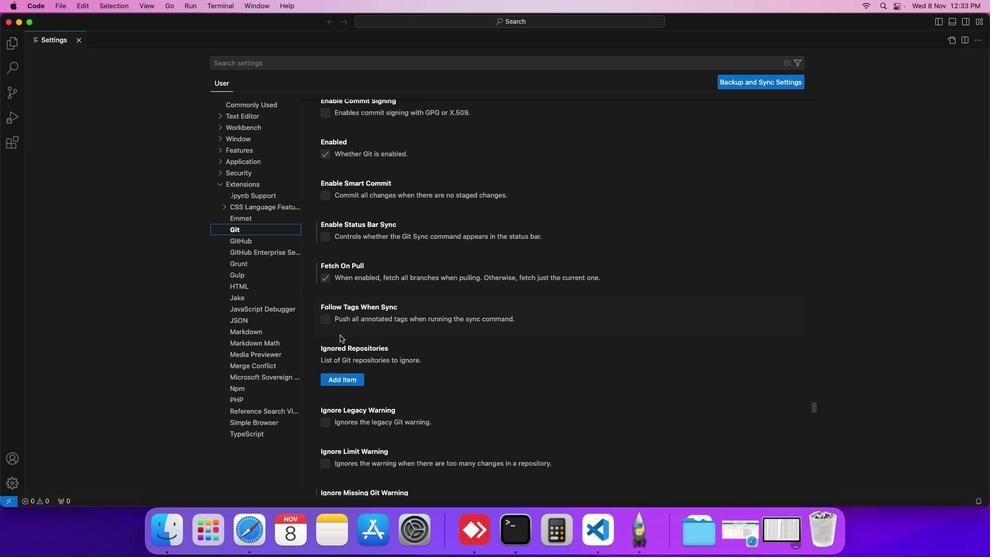 
Action: Mouse scrolled (340, 335) with delta (0, 0)
Screenshot: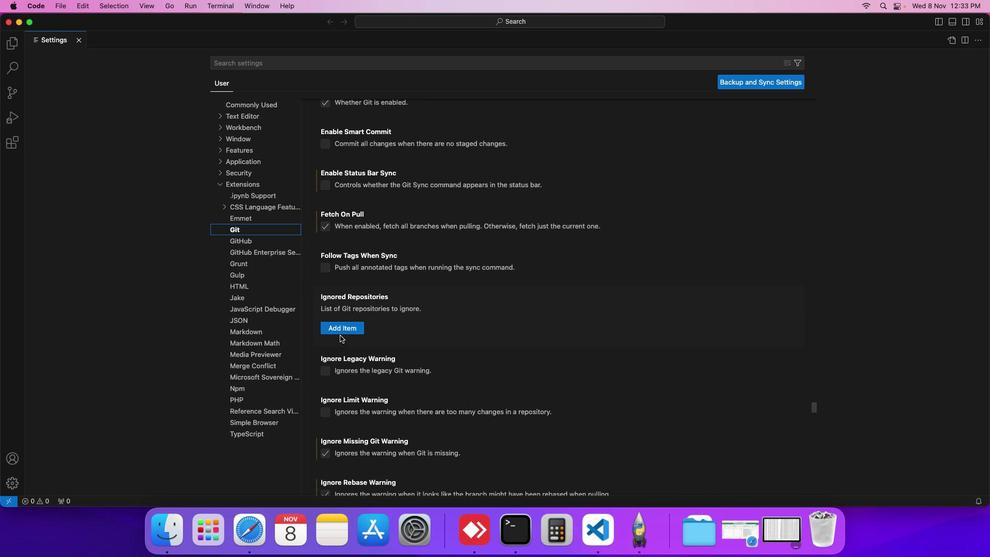 
Action: Mouse scrolled (340, 335) with delta (0, 0)
Screenshot: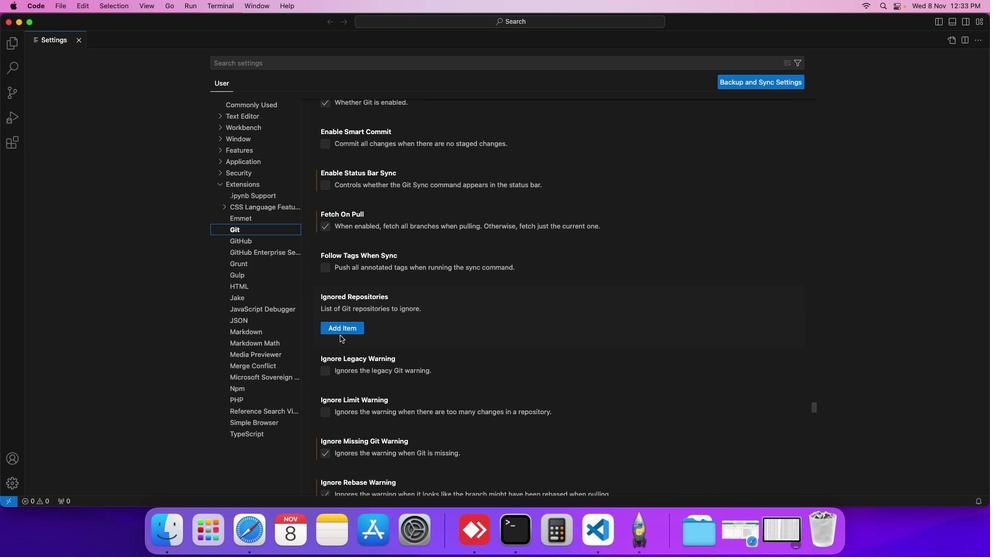 
Action: Mouse scrolled (340, 335) with delta (0, 0)
Screenshot: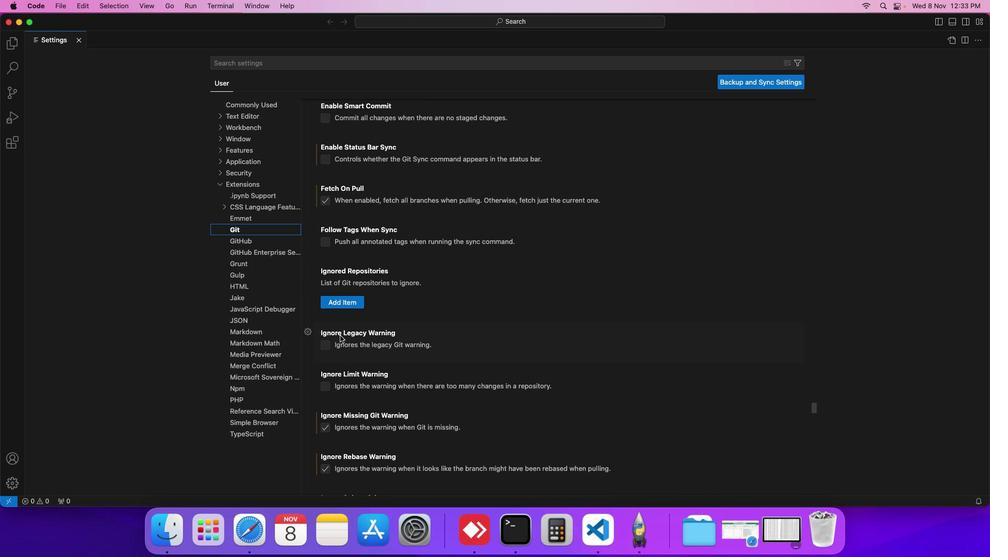
Action: Mouse scrolled (340, 335) with delta (0, 0)
Screenshot: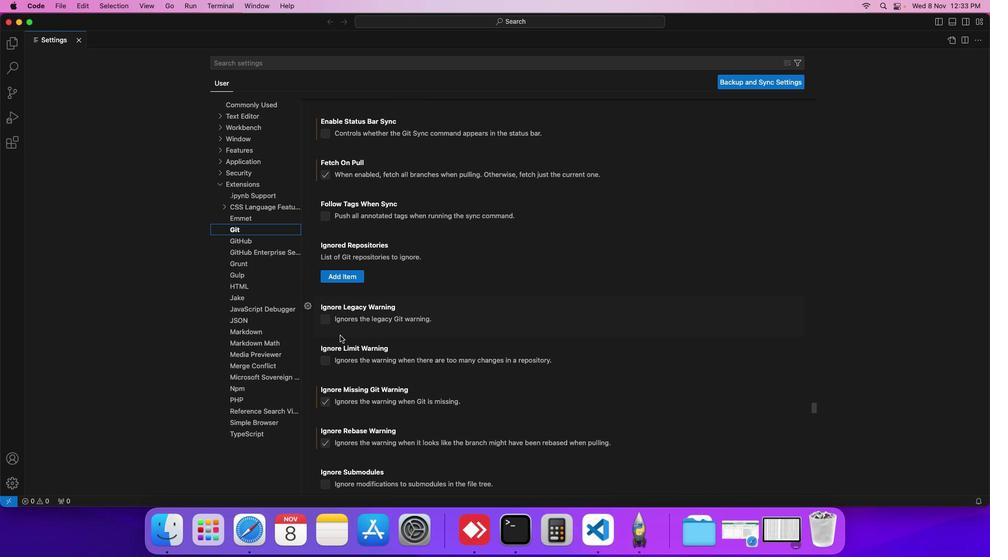 
Action: Mouse scrolled (340, 335) with delta (0, 0)
Screenshot: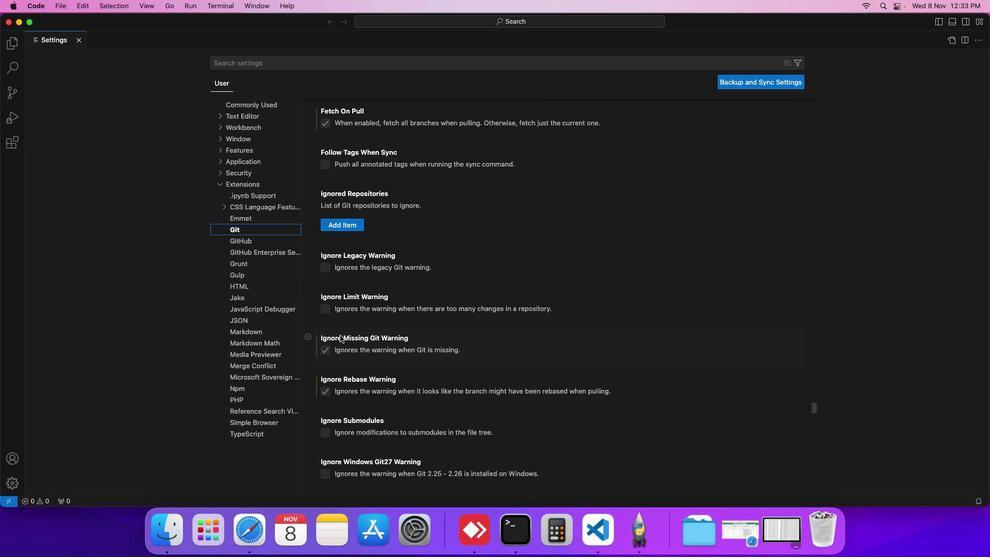 
Action: Mouse scrolled (340, 335) with delta (0, 0)
Screenshot: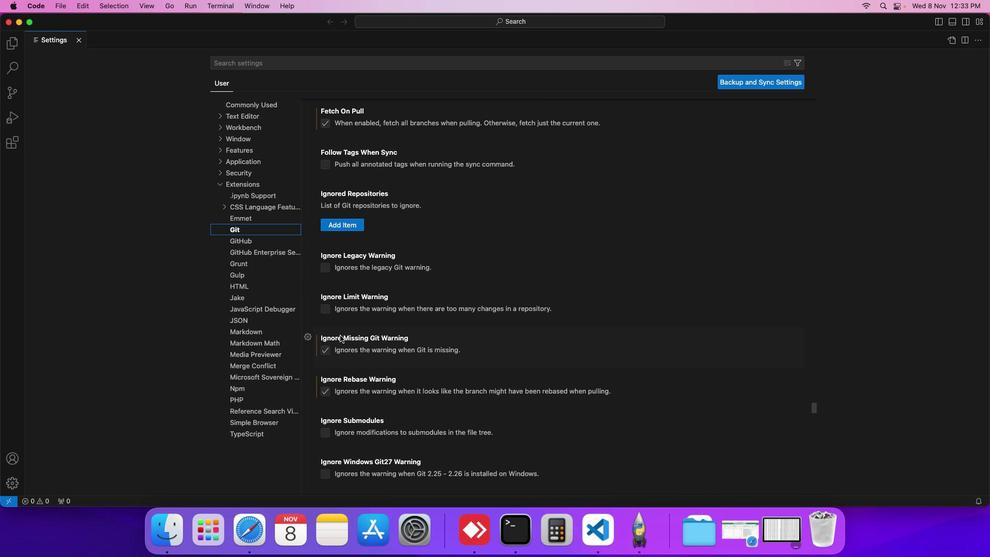 
Action: Mouse scrolled (340, 335) with delta (0, 0)
Screenshot: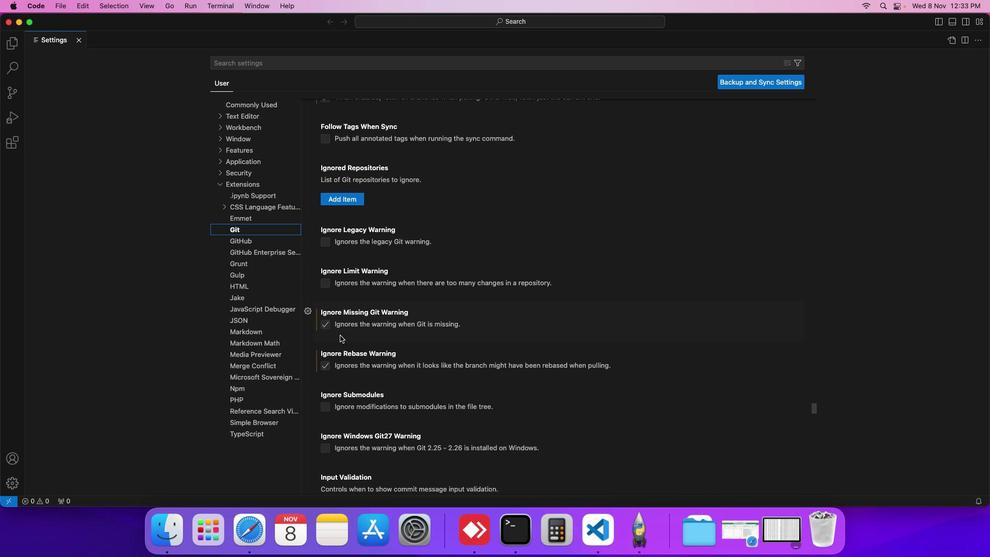 
Action: Mouse scrolled (340, 335) with delta (0, 0)
Screenshot: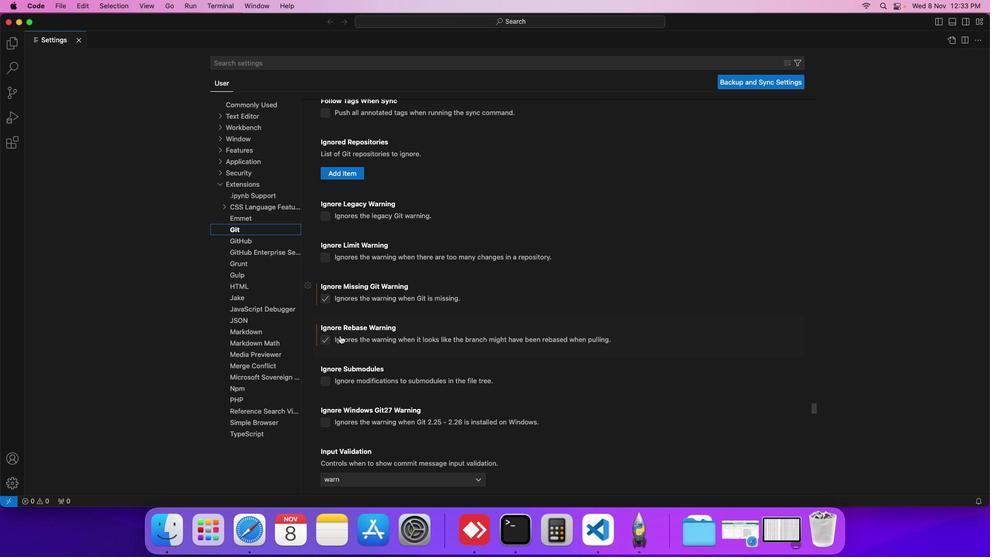 
Action: Mouse scrolled (340, 335) with delta (0, 0)
Screenshot: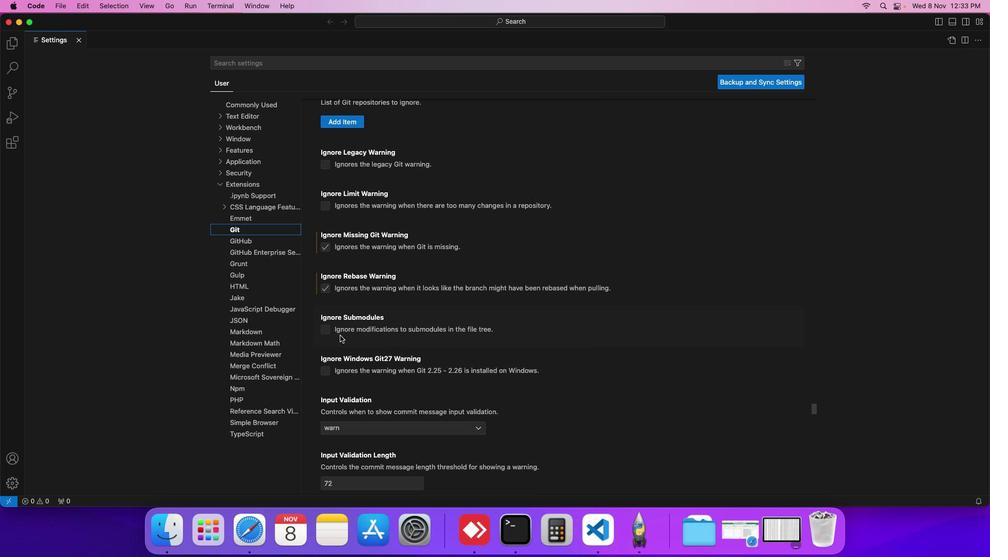 
Action: Mouse scrolled (340, 335) with delta (0, 0)
Screenshot: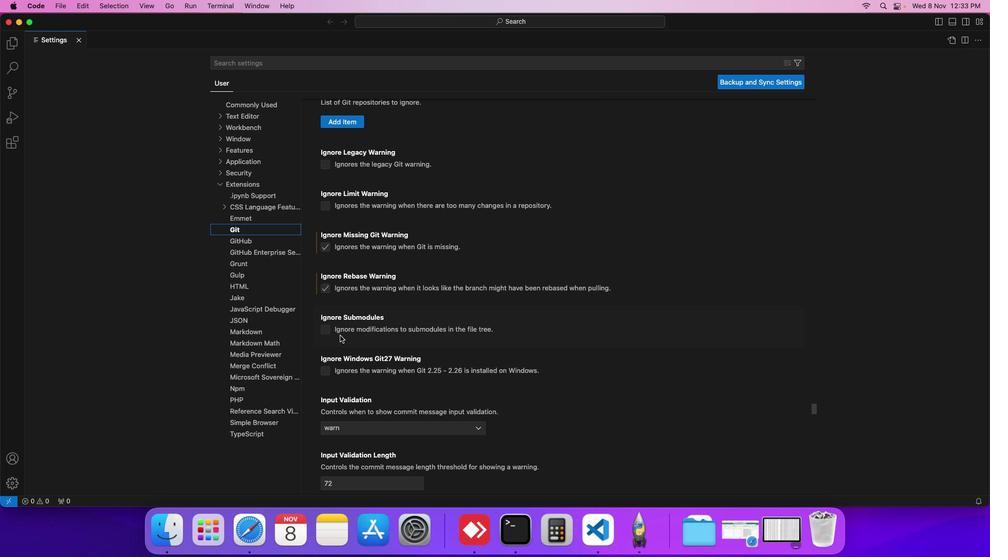 
Action: Mouse moved to (328, 327)
Screenshot: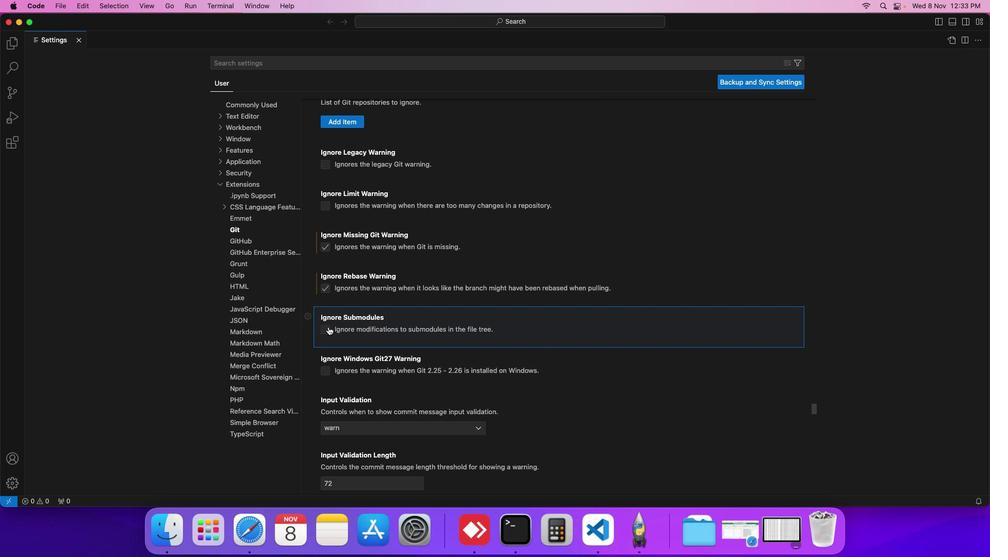 
Action: Mouse pressed left at (328, 327)
Screenshot: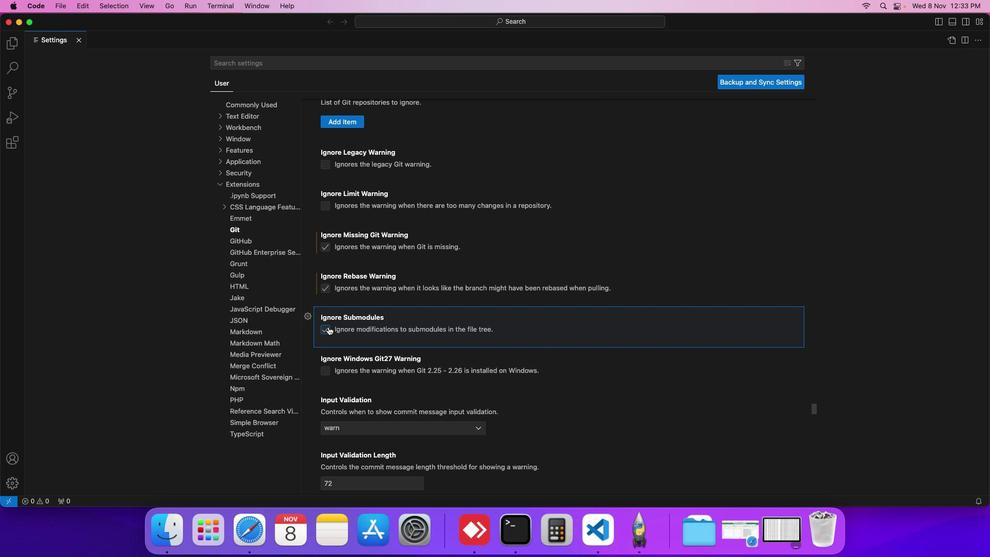 
Action: Mouse moved to (366, 337)
Screenshot: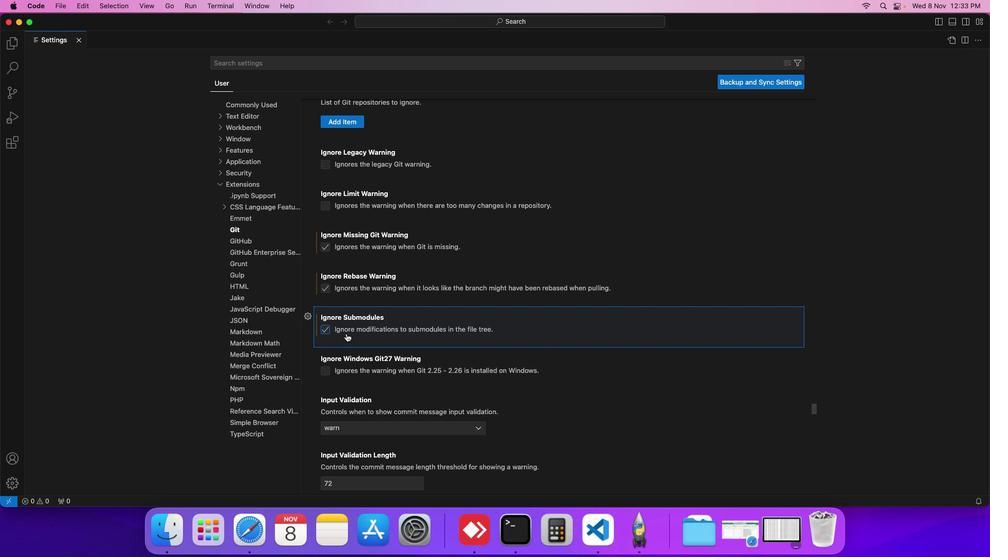 
